 Task: Look for space in Mercedes, Costa Rica from 9th June, 2023 to 16th June, 2023 for 2 adults in price range Rs.8000 to Rs.16000. Place can be entire place with 2 bedrooms having 2 beds and 1 bathroom. Property type can be house, flat, guest house. Booking option can be shelf check-in. Required host language is English.
Action: Mouse moved to (428, 80)
Screenshot: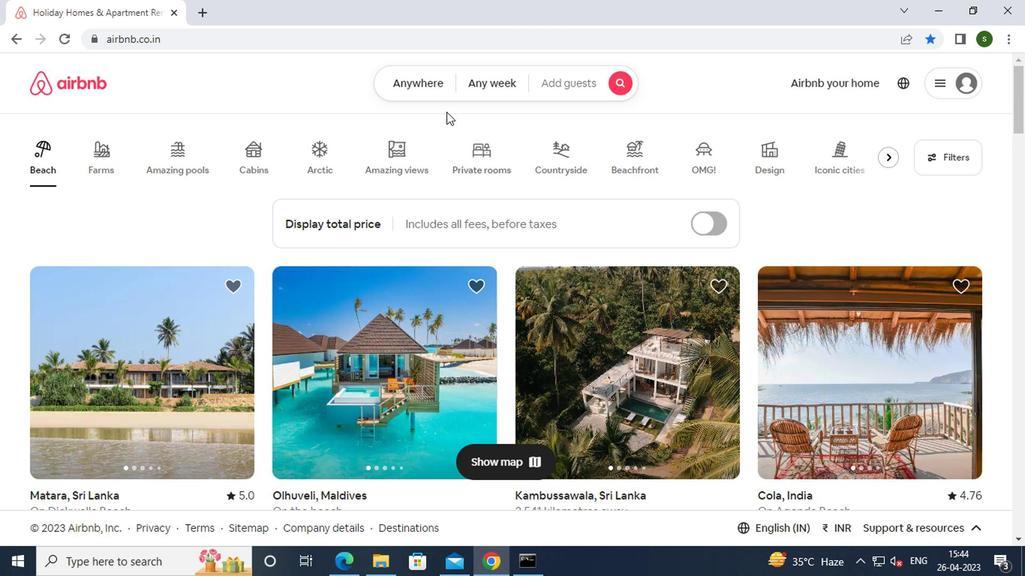 
Action: Mouse pressed left at (428, 80)
Screenshot: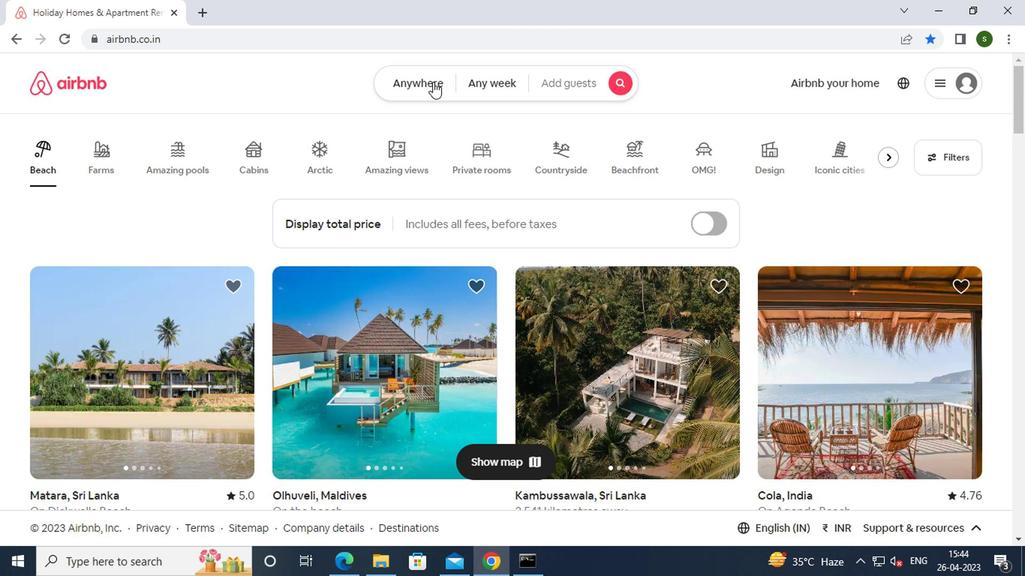 
Action: Mouse moved to (344, 136)
Screenshot: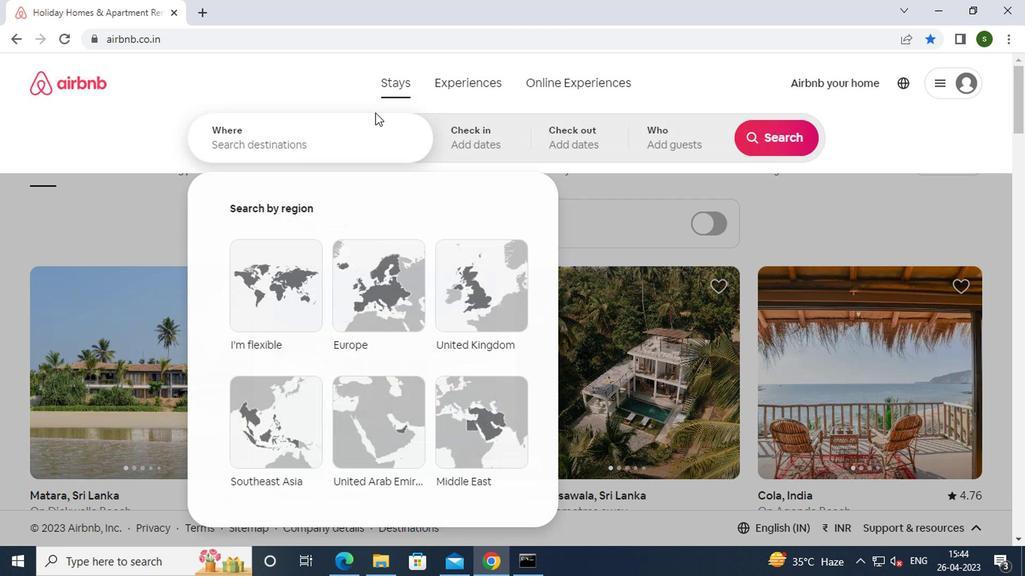 
Action: Mouse pressed left at (344, 136)
Screenshot: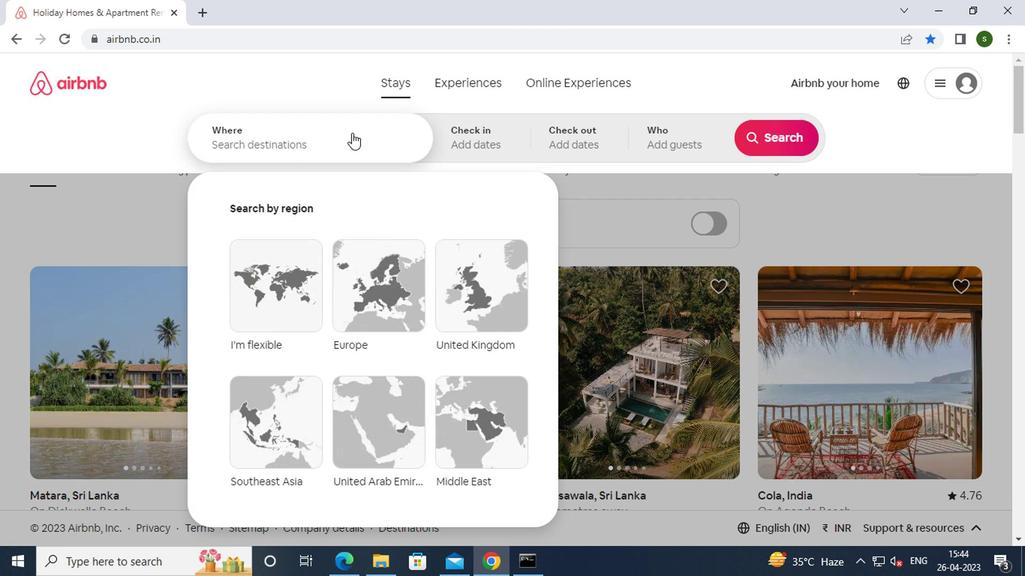 
Action: Mouse moved to (341, 137)
Screenshot: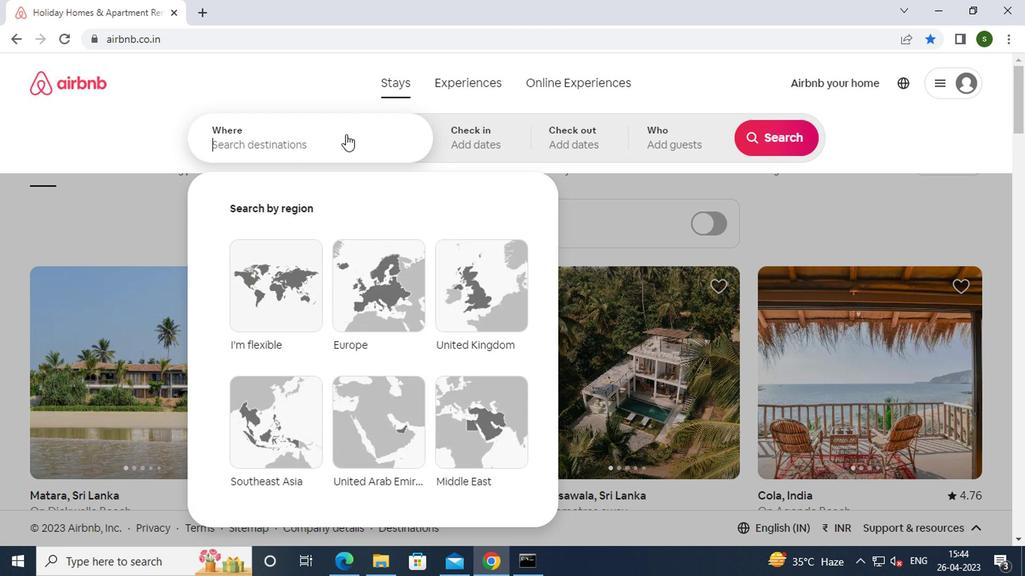 
Action: Key pressed <Key.caps_lock>m<Key.caps_lock>ercedes,<Key.space><Key.caps_lock>c<Key.caps_lock>osta<Key.space><Key.caps_lock>r<Key.caps_lock>ica<Key.enter>
Screenshot: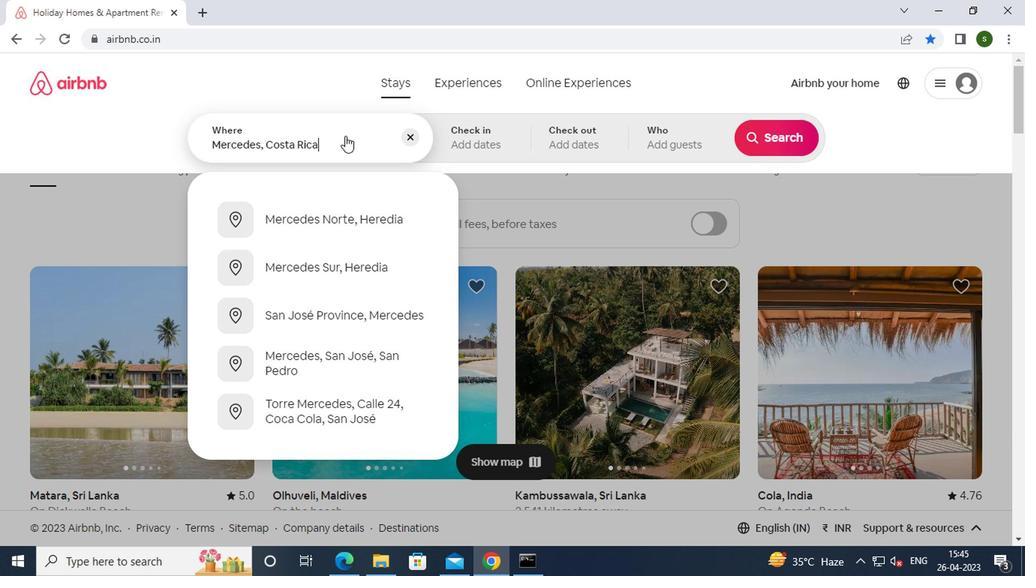 
Action: Mouse moved to (765, 258)
Screenshot: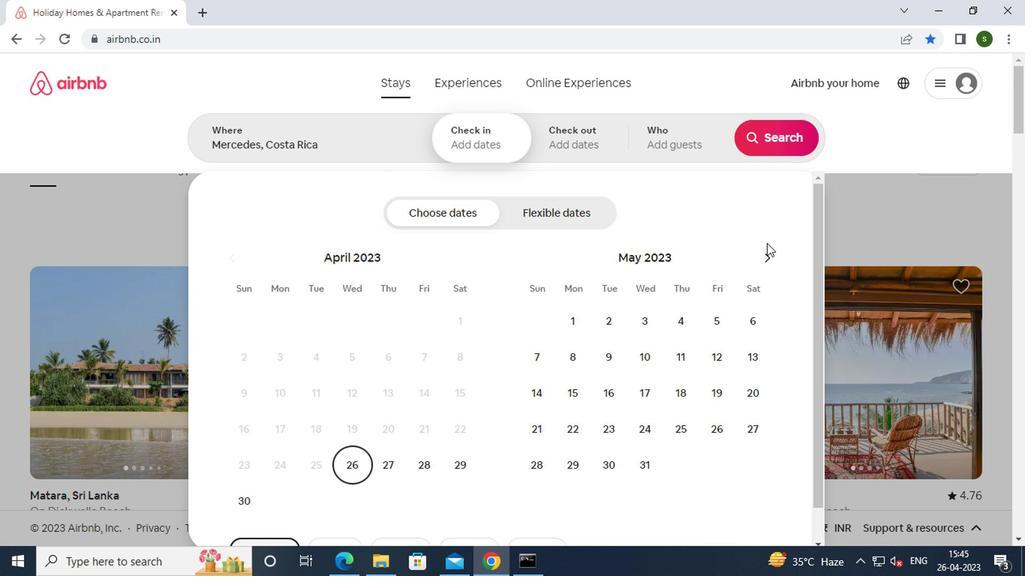 
Action: Mouse pressed left at (765, 258)
Screenshot: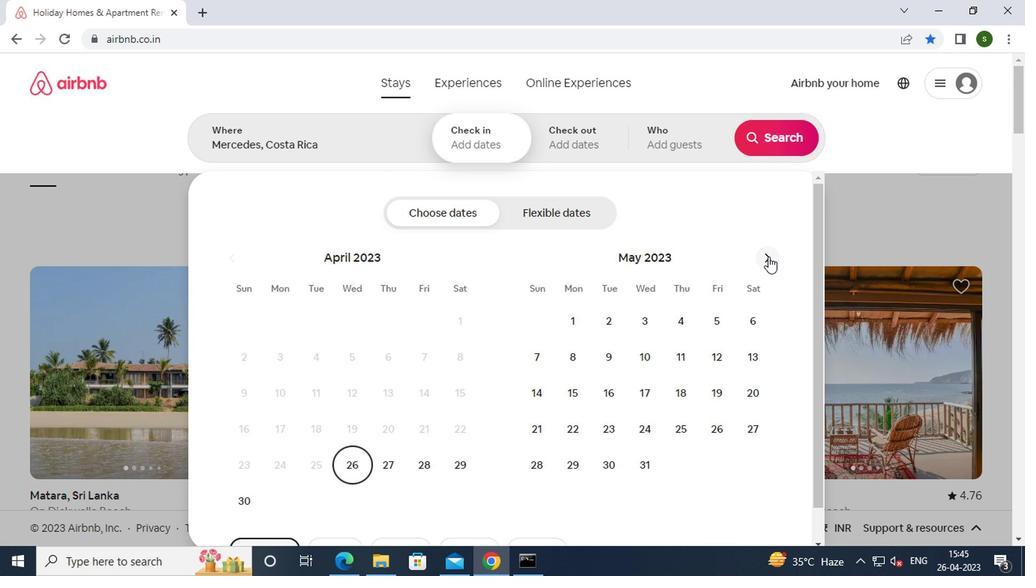 
Action: Mouse moved to (712, 358)
Screenshot: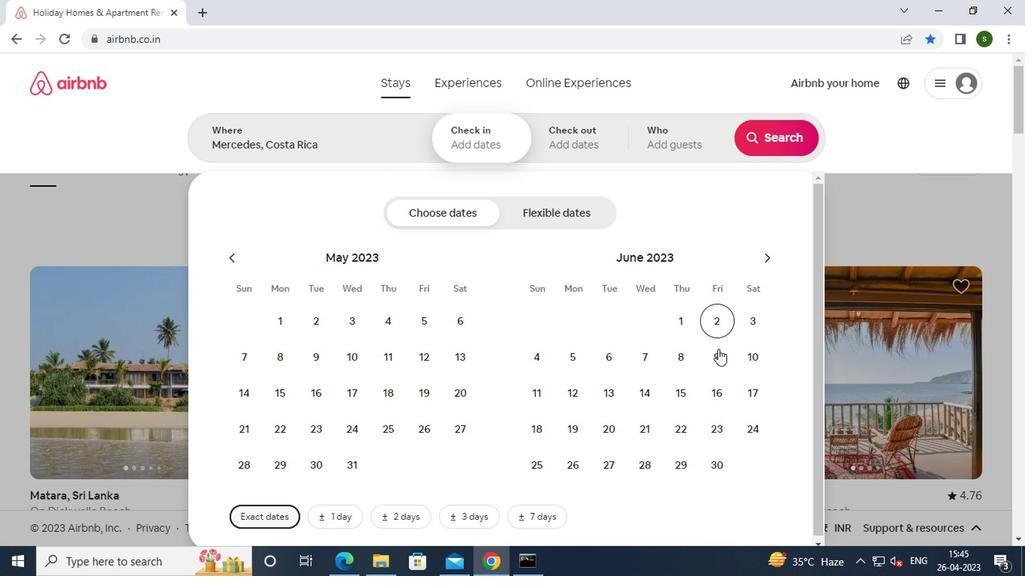 
Action: Mouse pressed left at (712, 358)
Screenshot: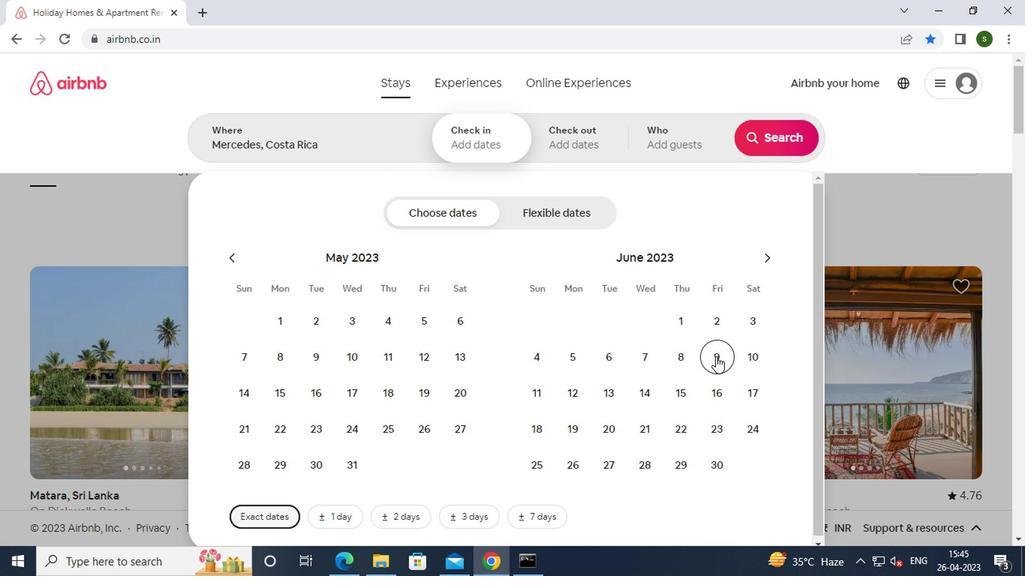 
Action: Mouse moved to (712, 388)
Screenshot: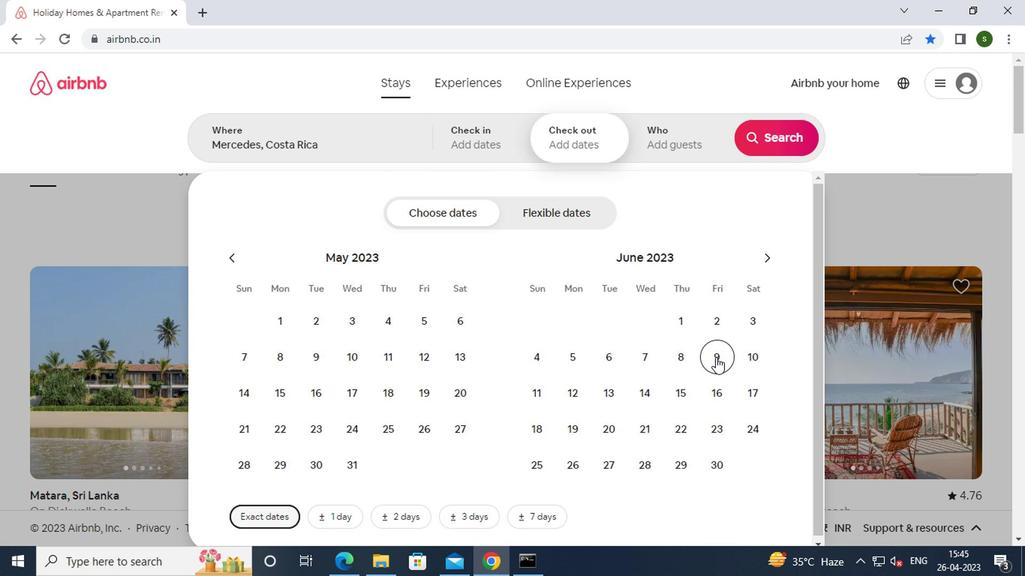 
Action: Mouse pressed left at (712, 388)
Screenshot: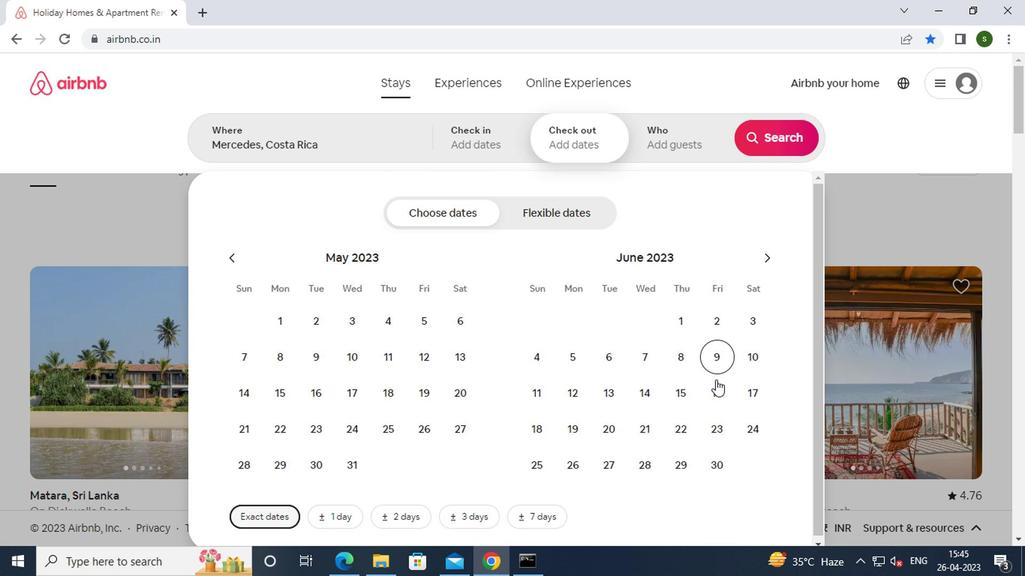 
Action: Mouse moved to (687, 145)
Screenshot: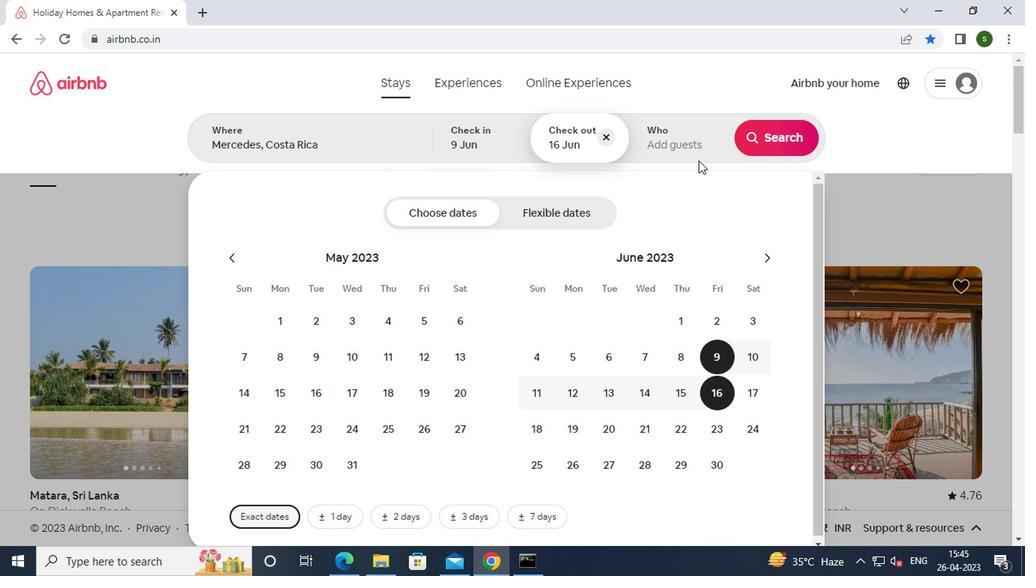 
Action: Mouse pressed left at (687, 145)
Screenshot: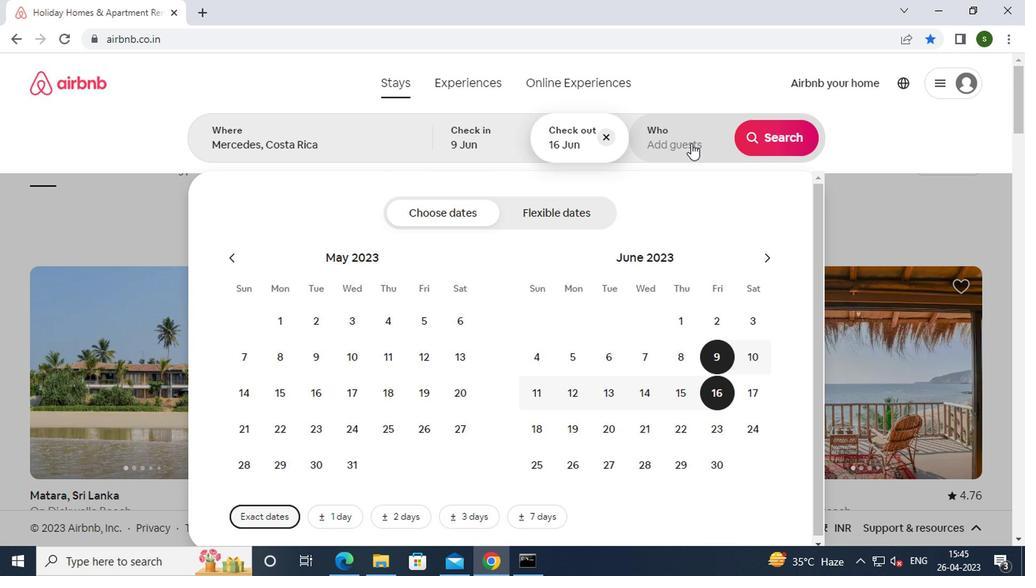 
Action: Mouse moved to (772, 216)
Screenshot: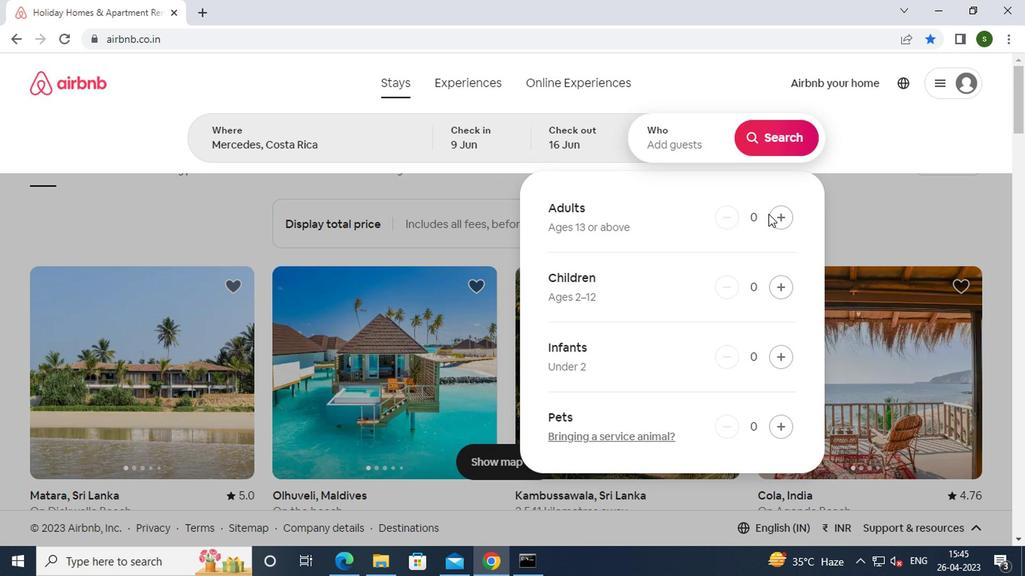
Action: Mouse pressed left at (772, 216)
Screenshot: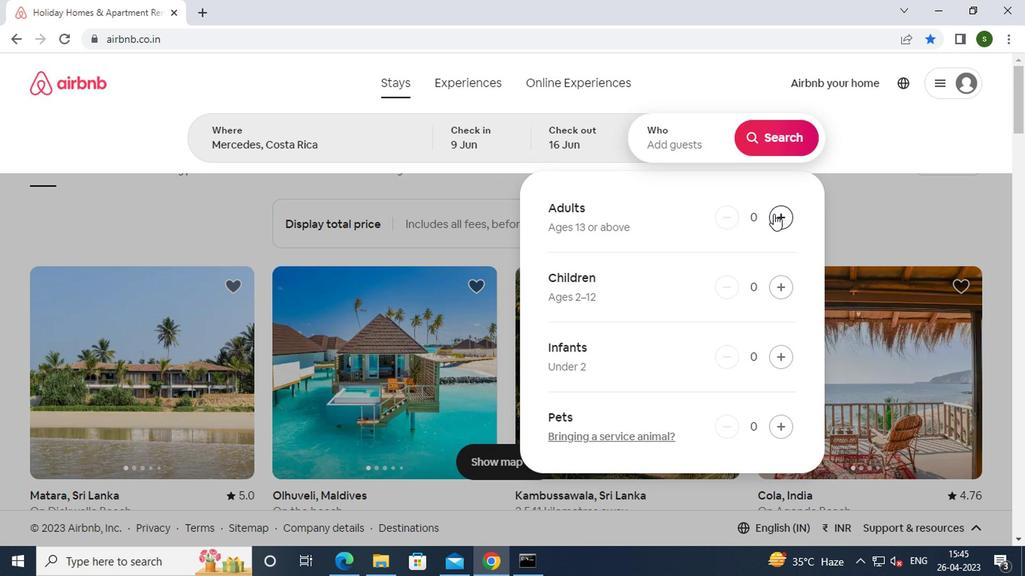 
Action: Mouse pressed left at (772, 216)
Screenshot: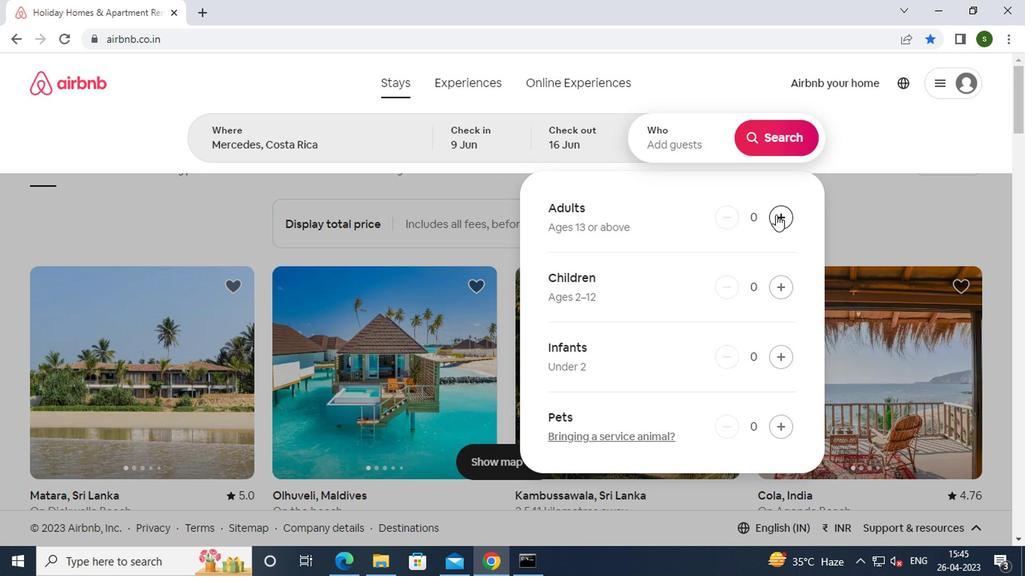 
Action: Mouse moved to (767, 152)
Screenshot: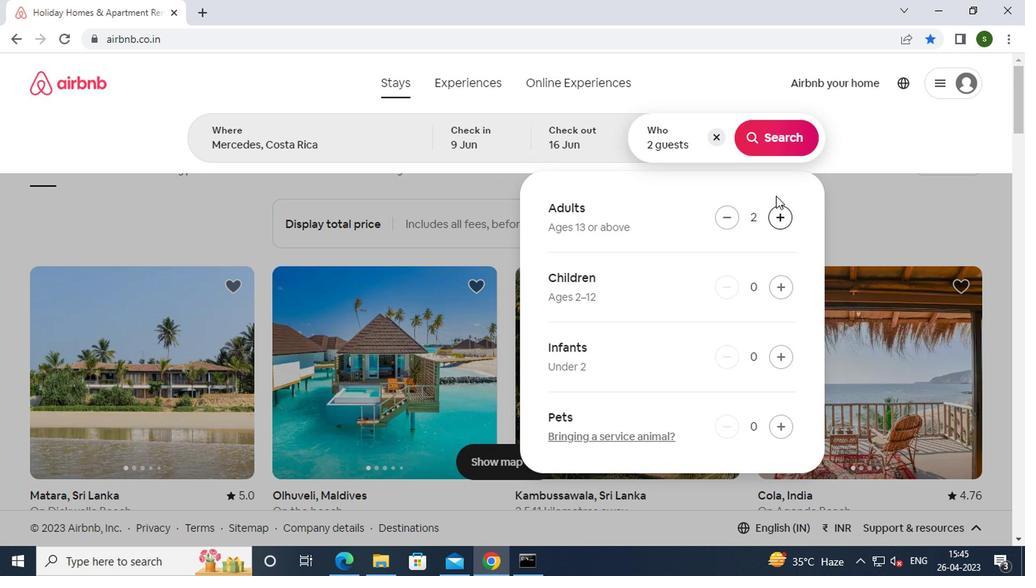 
Action: Mouse pressed left at (767, 152)
Screenshot: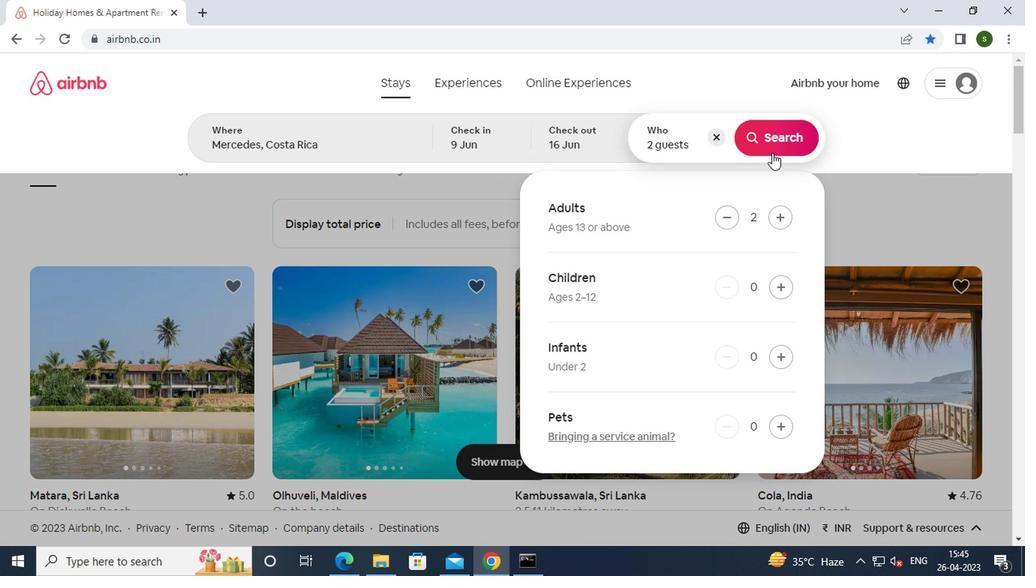 
Action: Mouse moved to (954, 150)
Screenshot: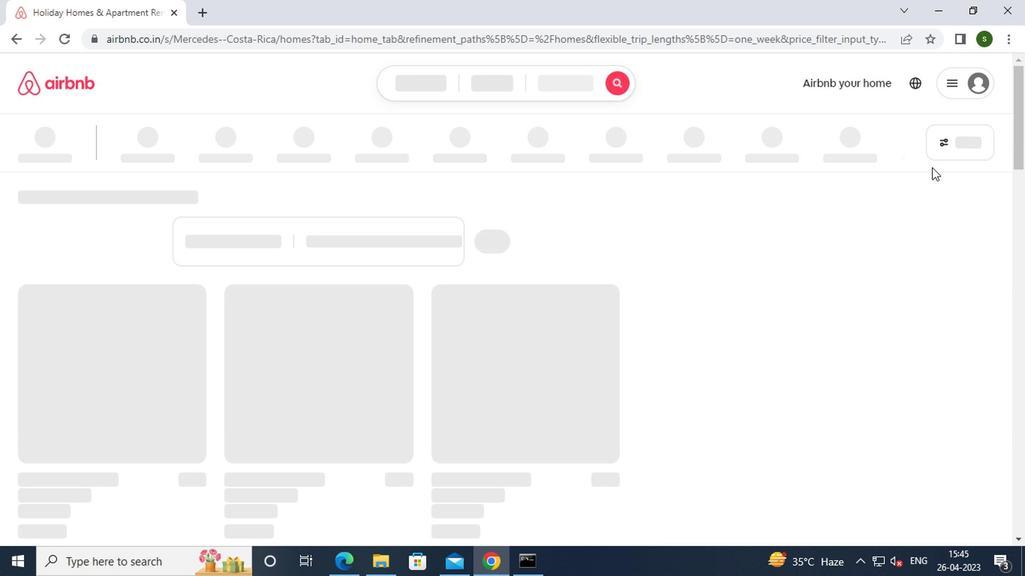 
Action: Mouse pressed left at (954, 150)
Screenshot: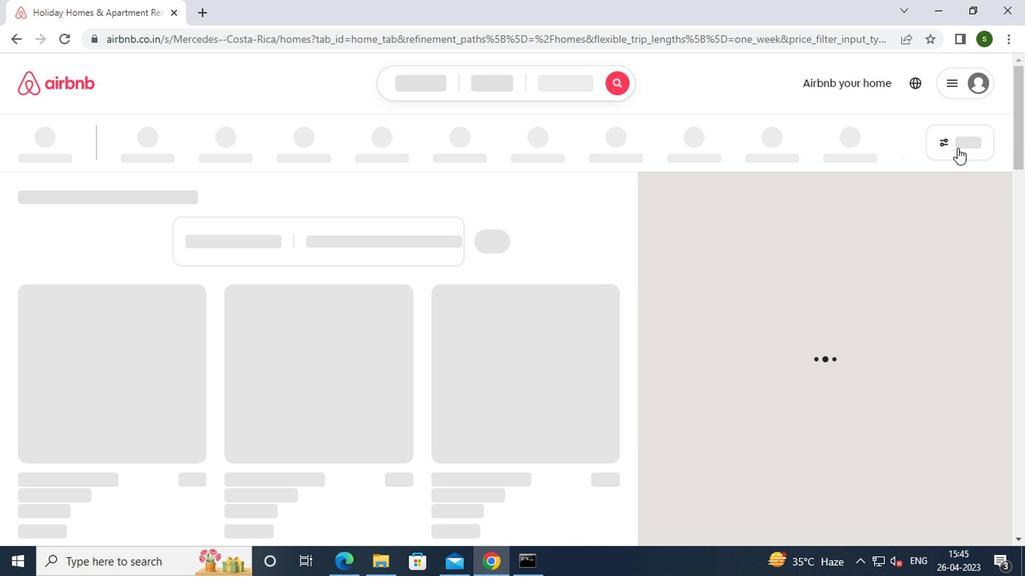 
Action: Mouse moved to (954, 150)
Screenshot: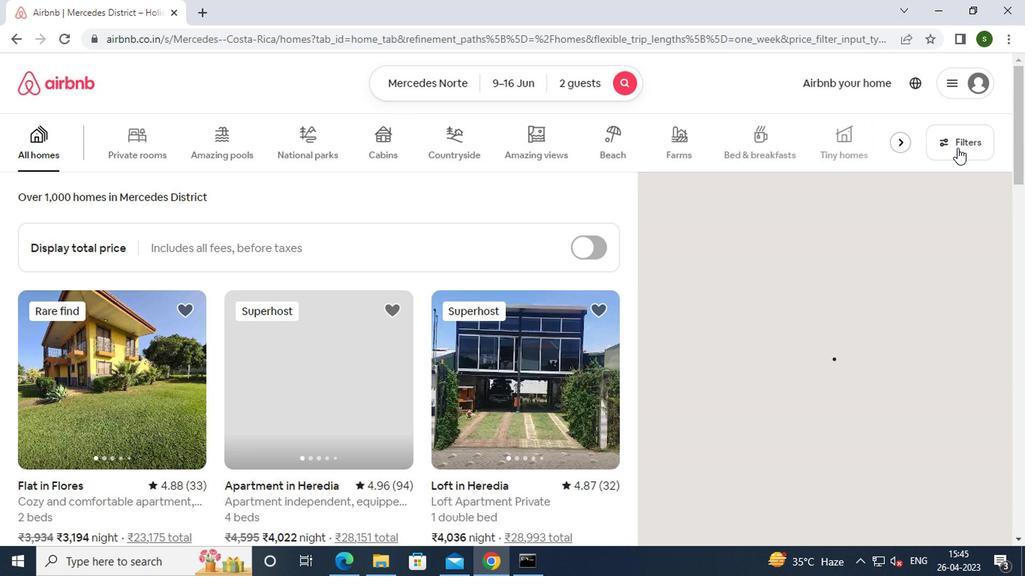 
Action: Mouse pressed left at (954, 150)
Screenshot: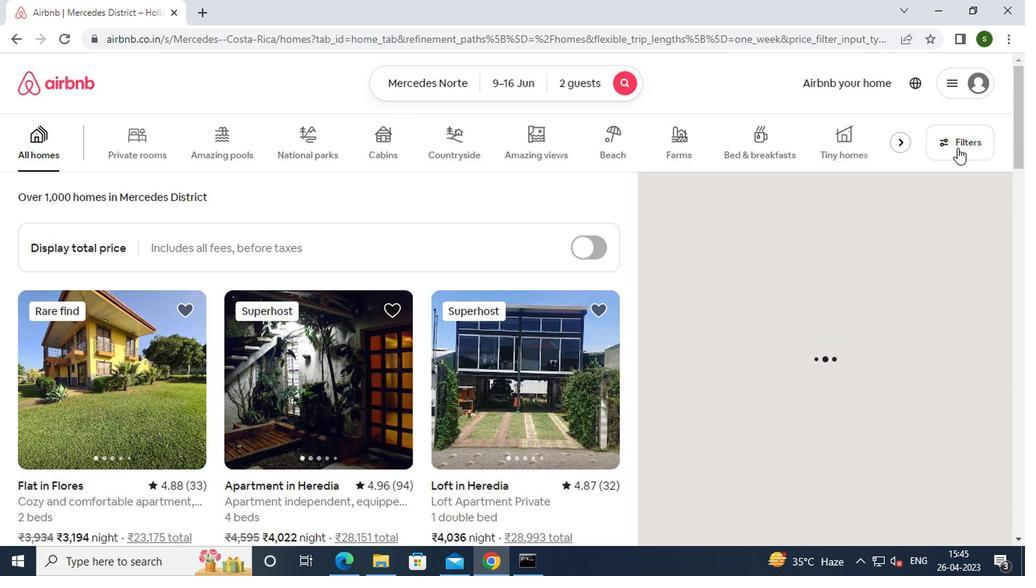 
Action: Mouse moved to (467, 327)
Screenshot: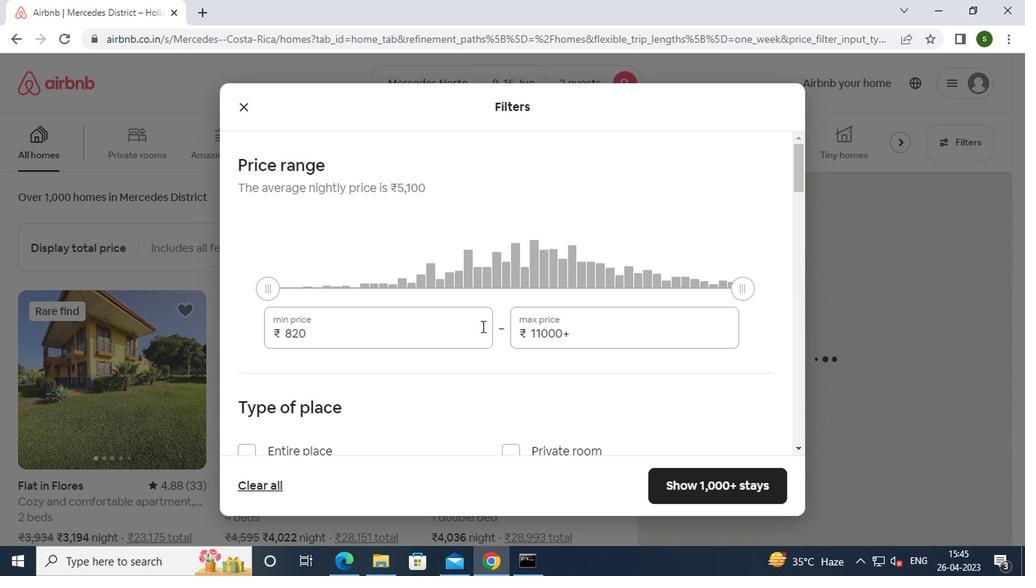 
Action: Mouse pressed left at (467, 327)
Screenshot: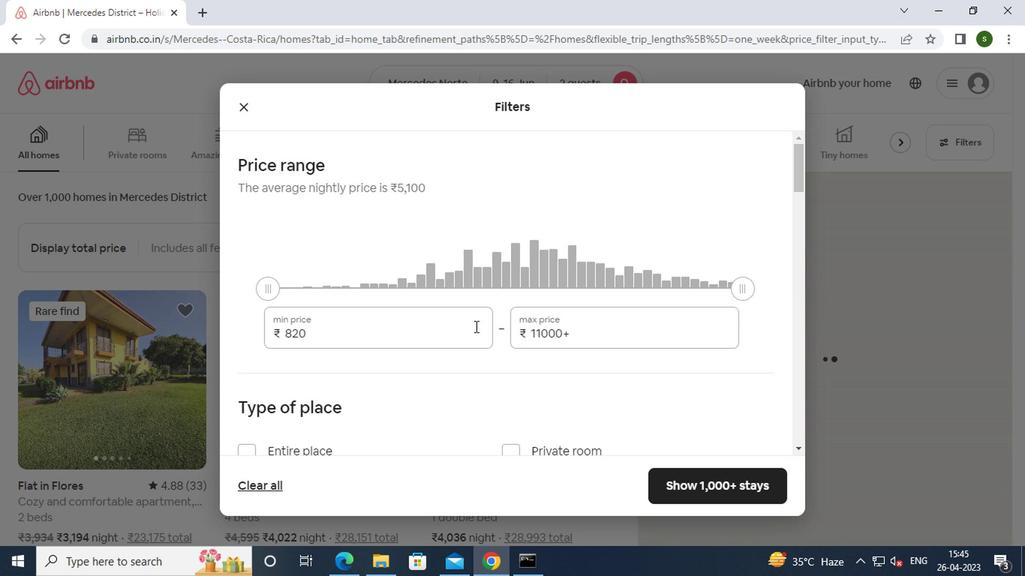 
Action: Mouse moved to (466, 327)
Screenshot: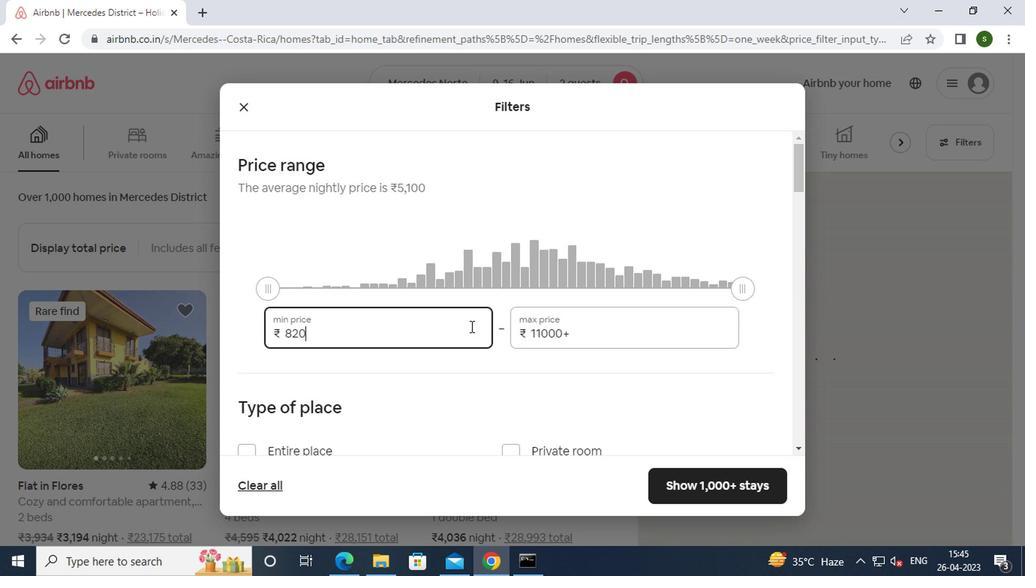 
Action: Key pressed <Key.backspace><Key.backspace><Key.backspace><Key.backspace><Key.backspace><Key.backspace><Key.backspace>8000
Screenshot: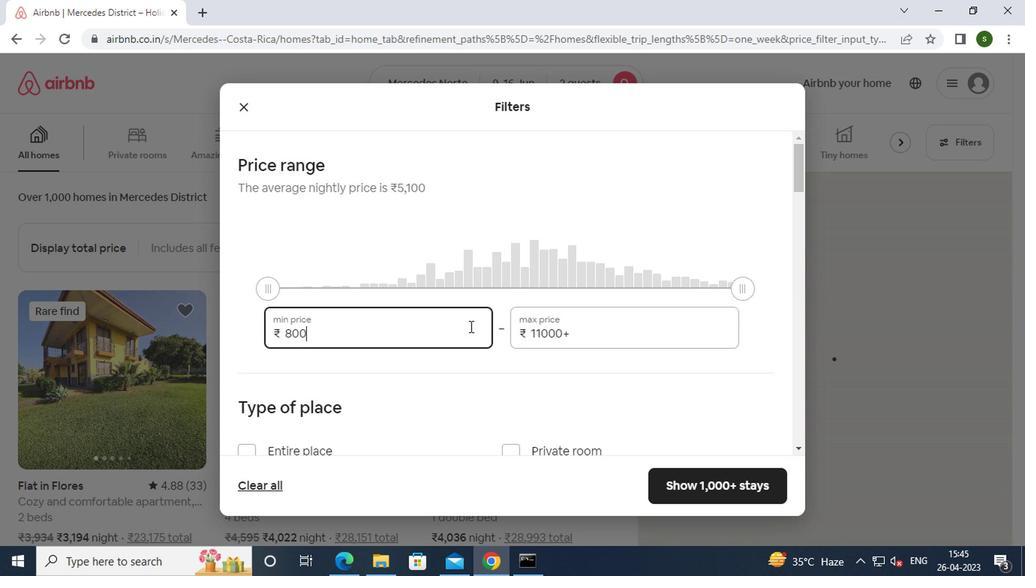 
Action: Mouse moved to (610, 337)
Screenshot: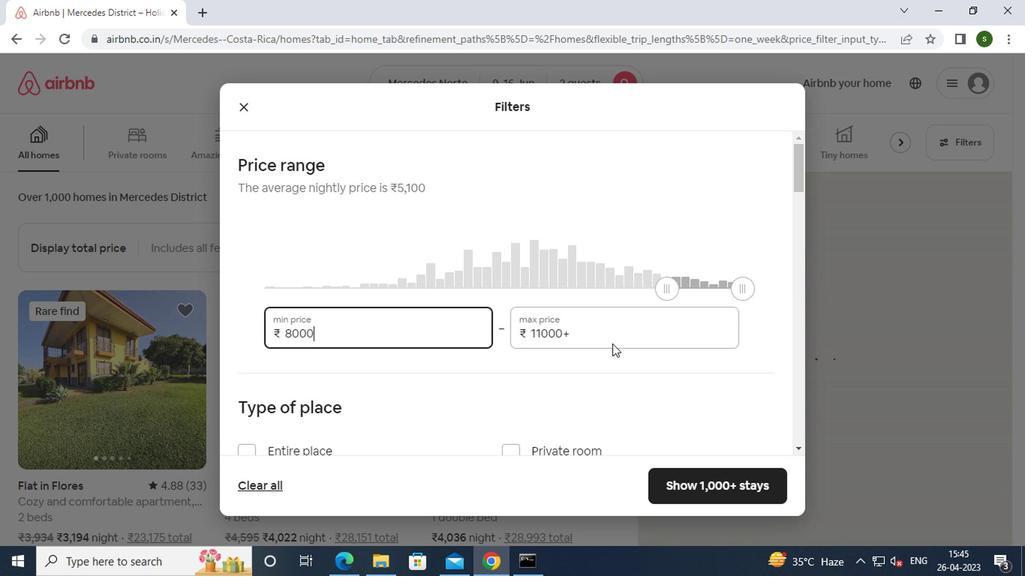 
Action: Mouse pressed left at (610, 337)
Screenshot: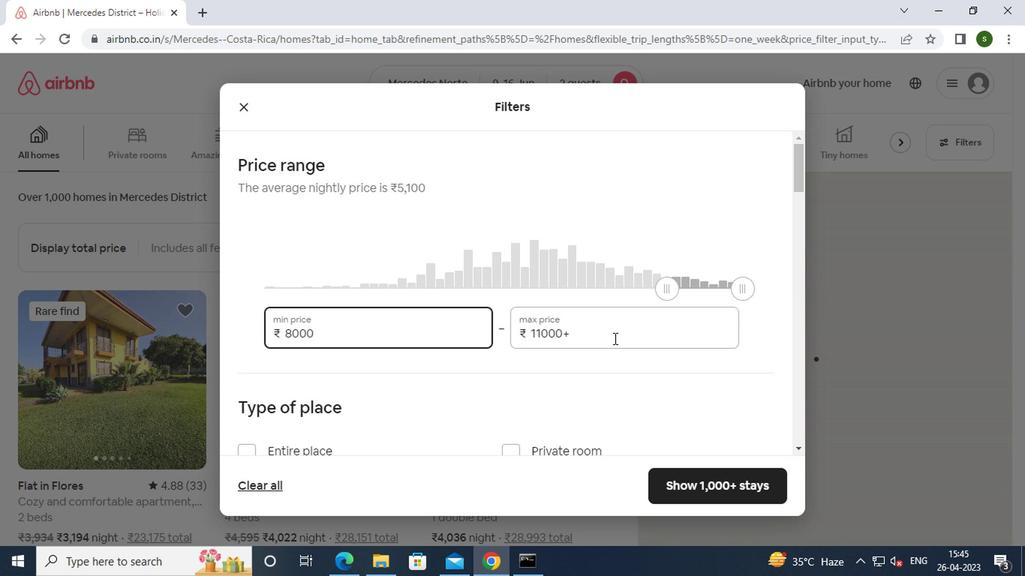 
Action: Key pressed <Key.backspace><Key.backspace><Key.backspace><Key.backspace><Key.backspace><Key.backspace><Key.backspace><Key.backspace><Key.backspace><Key.backspace><Key.backspace><Key.backspace>16000
Screenshot: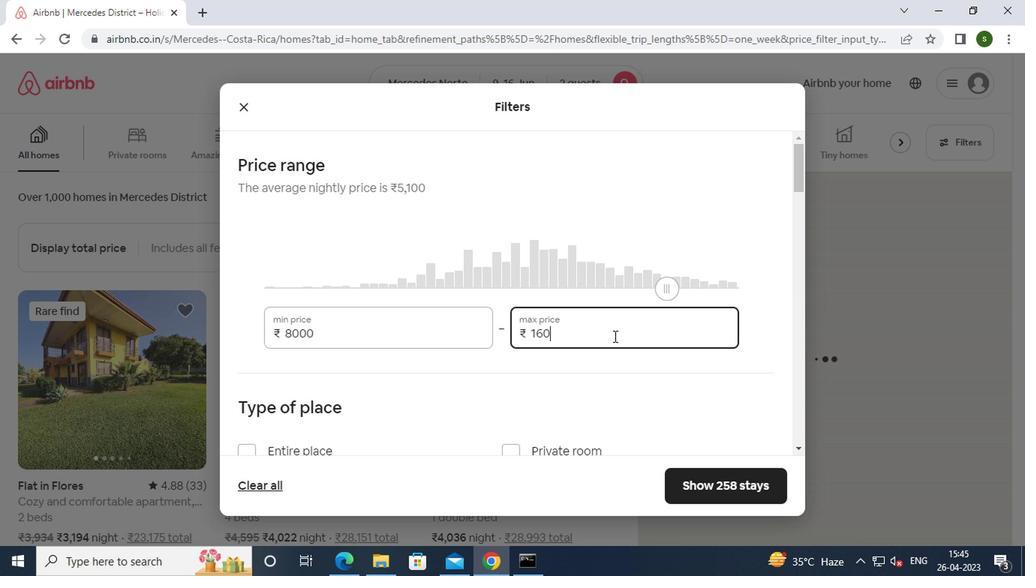 
Action: Mouse moved to (420, 364)
Screenshot: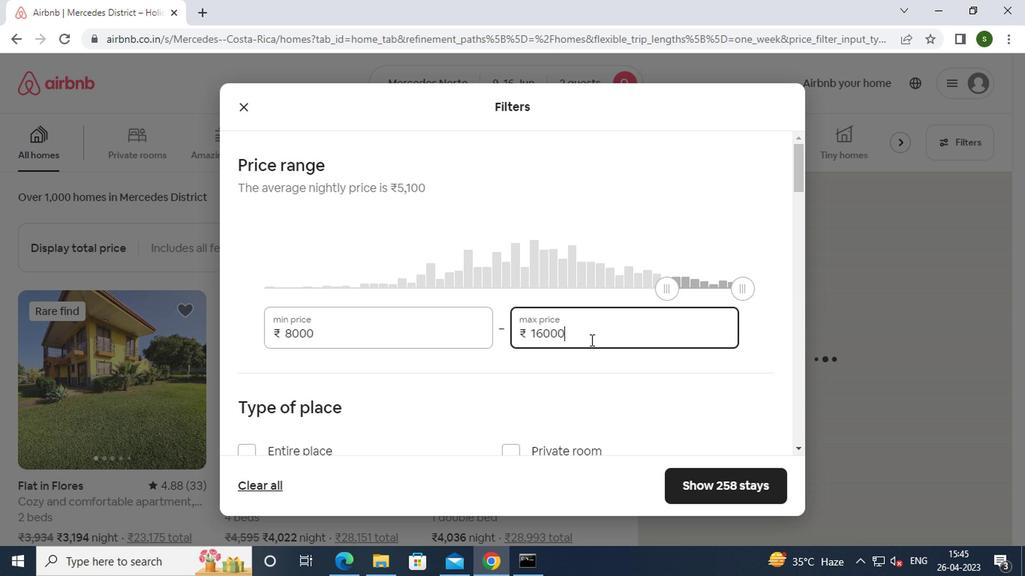 
Action: Mouse scrolled (420, 363) with delta (0, 0)
Screenshot: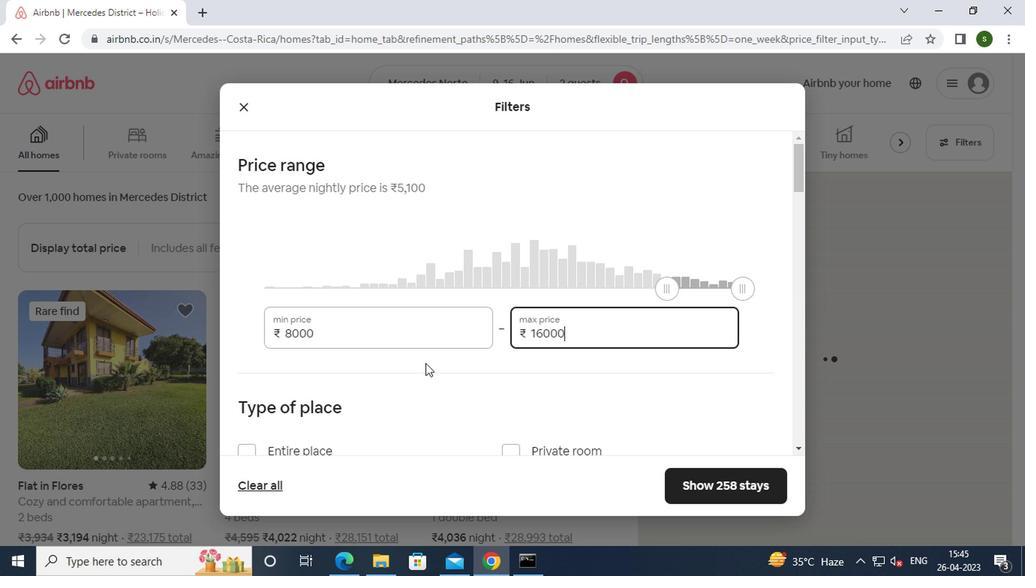 
Action: Mouse scrolled (420, 363) with delta (0, 0)
Screenshot: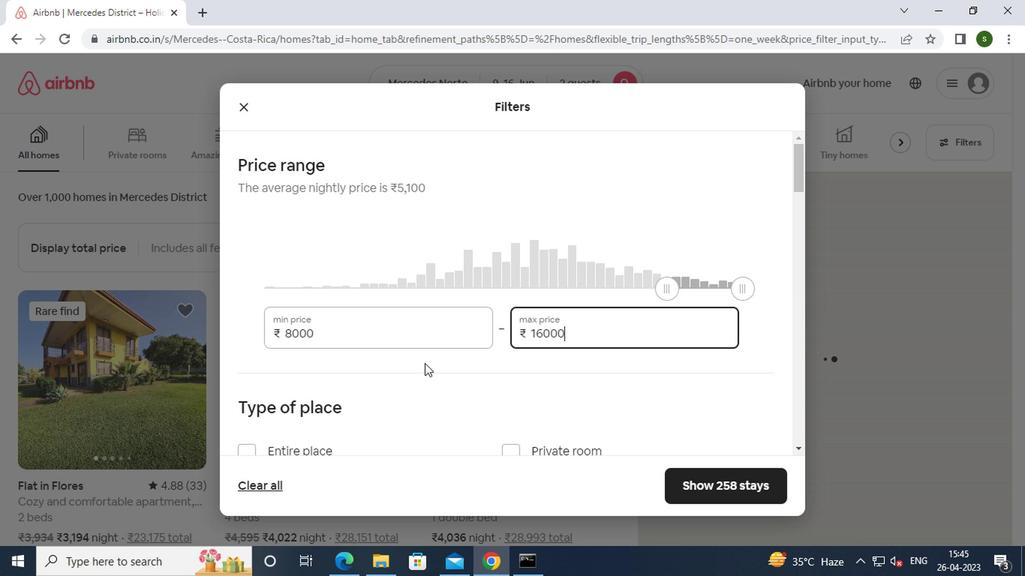
Action: Mouse moved to (249, 311)
Screenshot: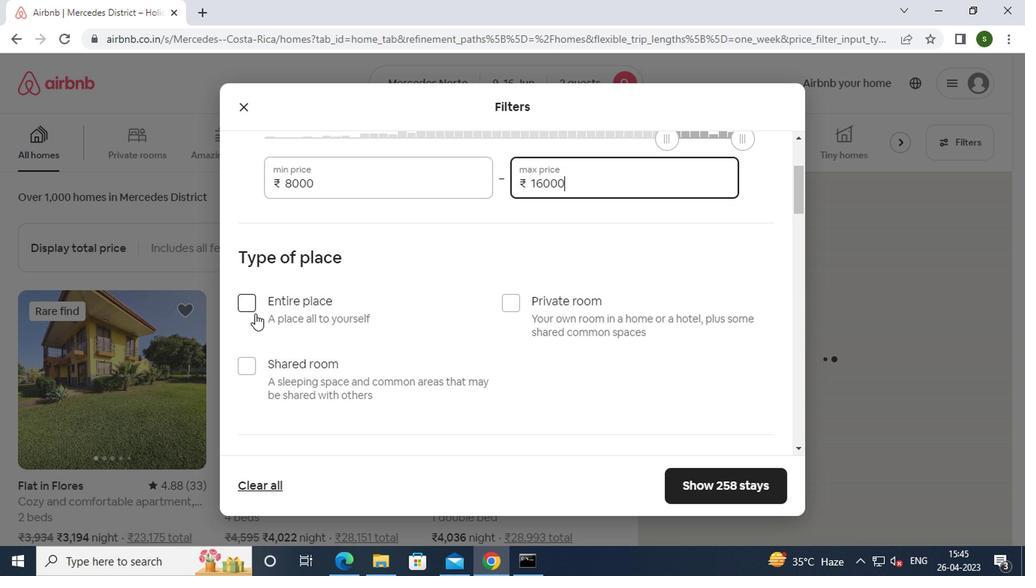 
Action: Mouse pressed left at (249, 311)
Screenshot: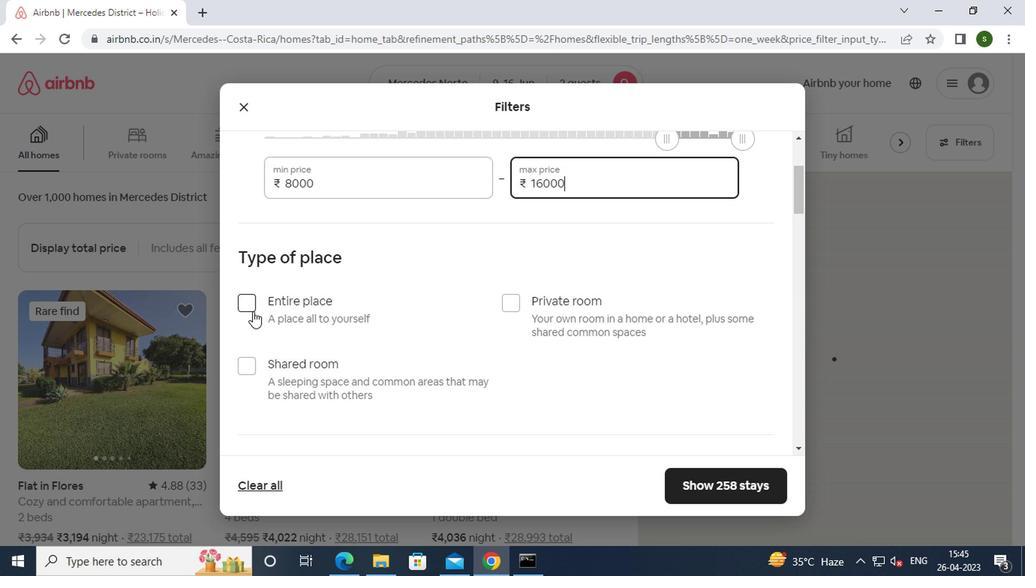 
Action: Mouse moved to (413, 318)
Screenshot: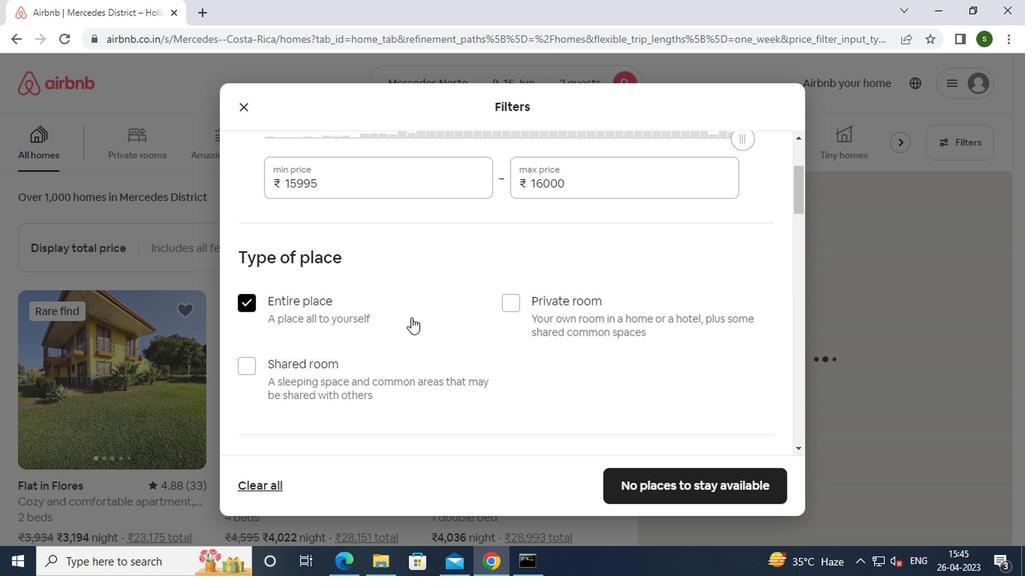 
Action: Mouse scrolled (413, 318) with delta (0, 0)
Screenshot: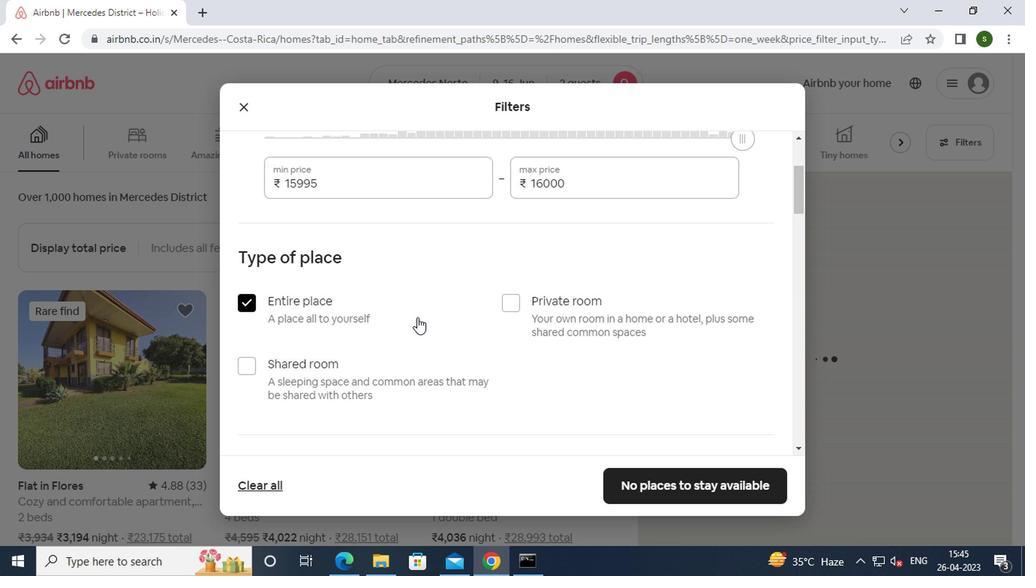 
Action: Mouse scrolled (413, 318) with delta (0, 0)
Screenshot: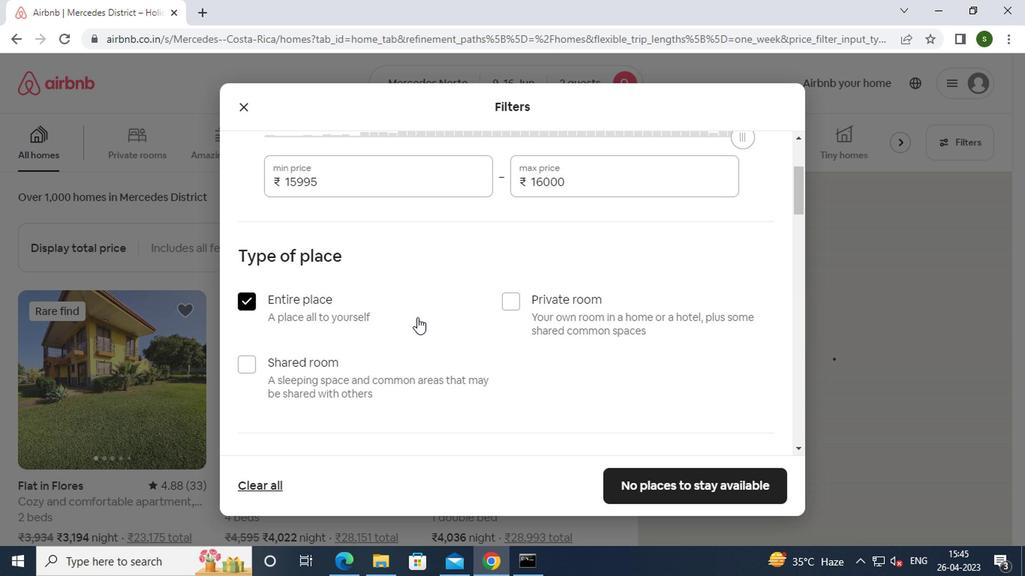 
Action: Mouse scrolled (413, 318) with delta (0, 0)
Screenshot: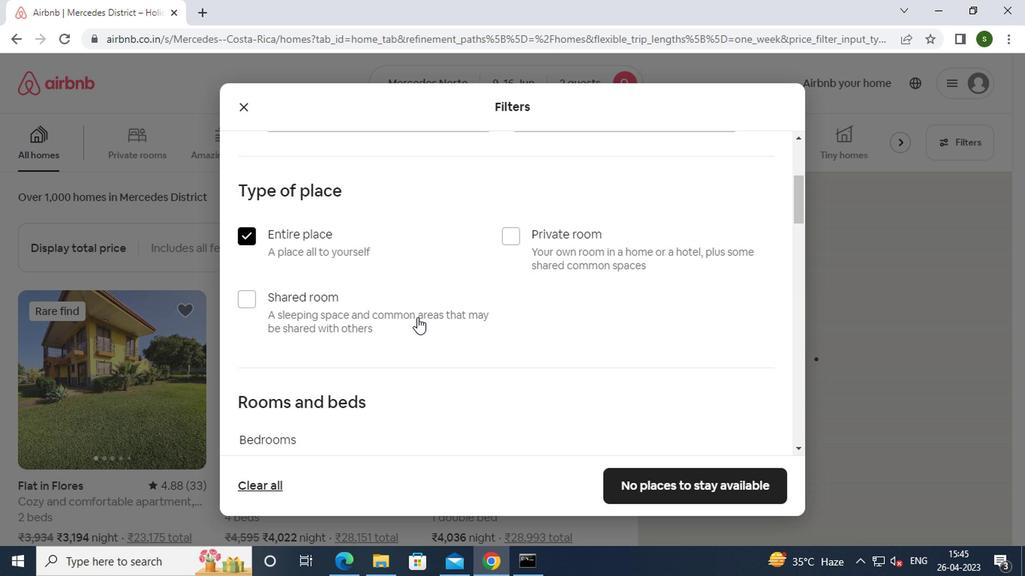 
Action: Mouse scrolled (413, 318) with delta (0, 0)
Screenshot: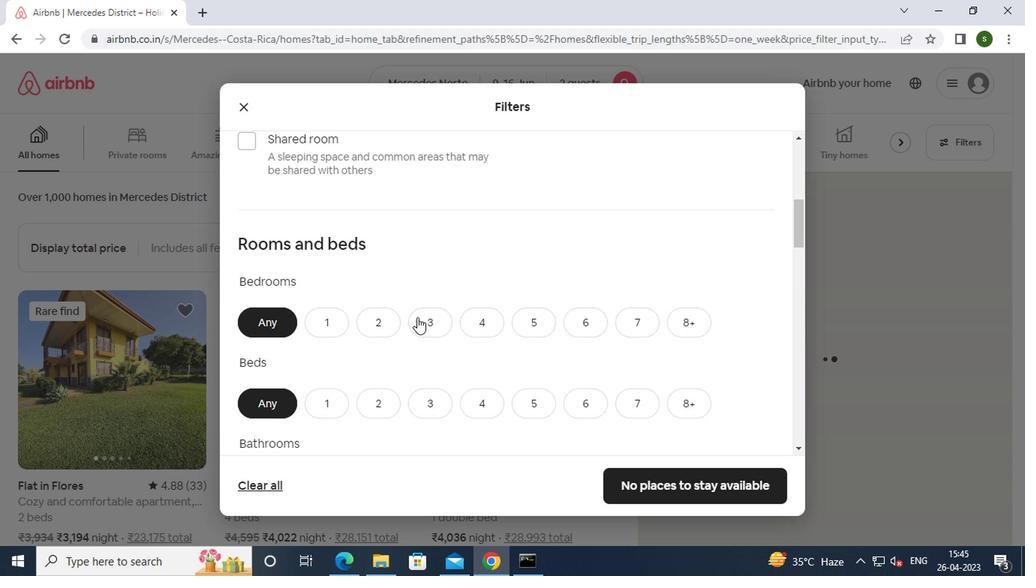 
Action: Mouse moved to (380, 254)
Screenshot: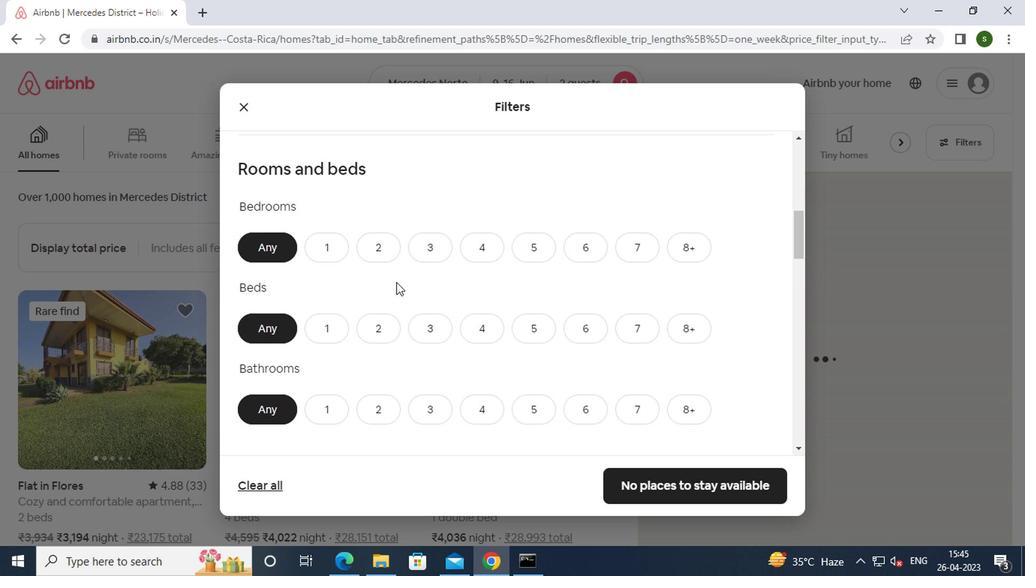 
Action: Mouse pressed left at (380, 254)
Screenshot: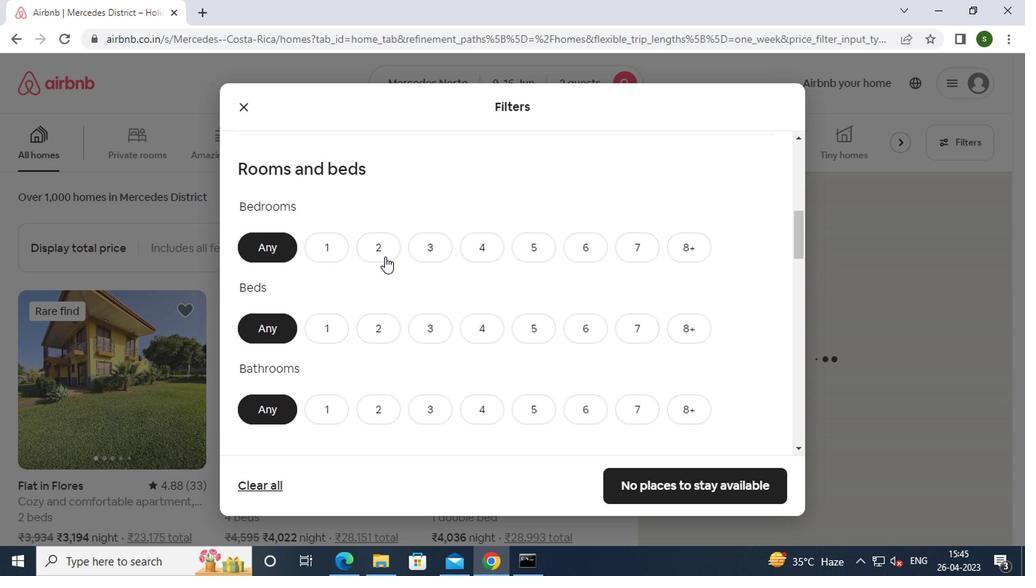 
Action: Mouse moved to (366, 329)
Screenshot: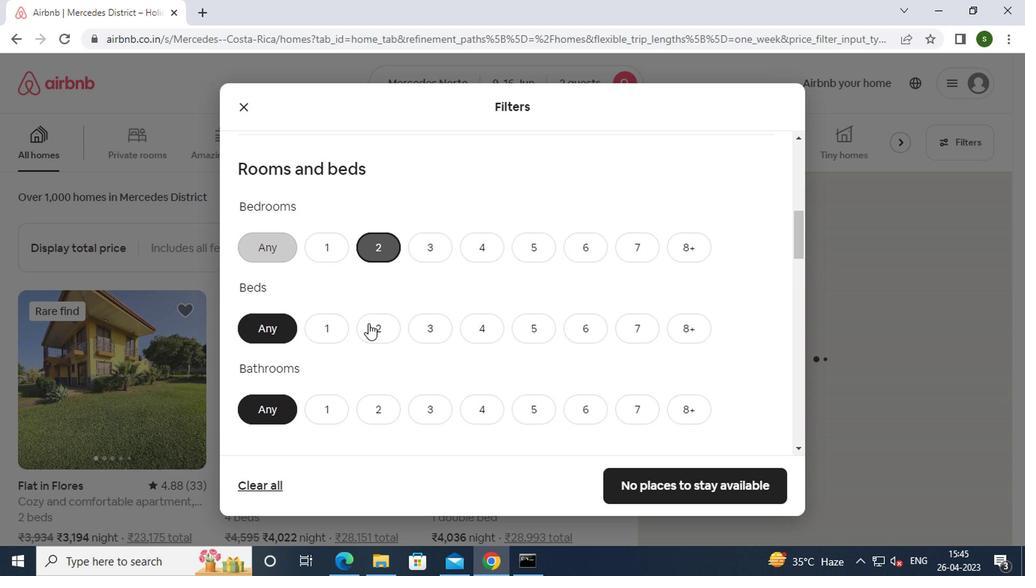 
Action: Mouse pressed left at (366, 329)
Screenshot: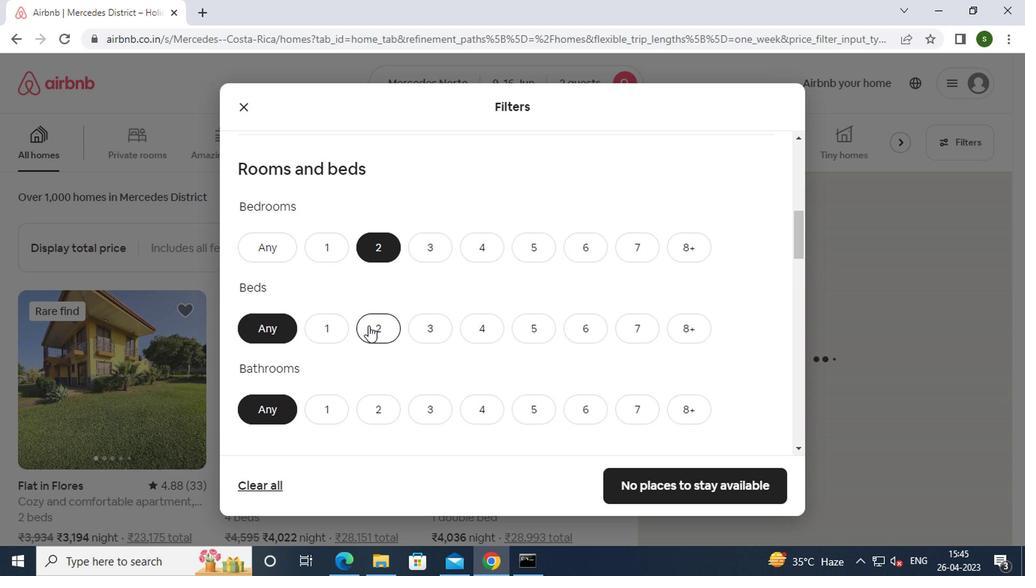 
Action: Mouse moved to (316, 407)
Screenshot: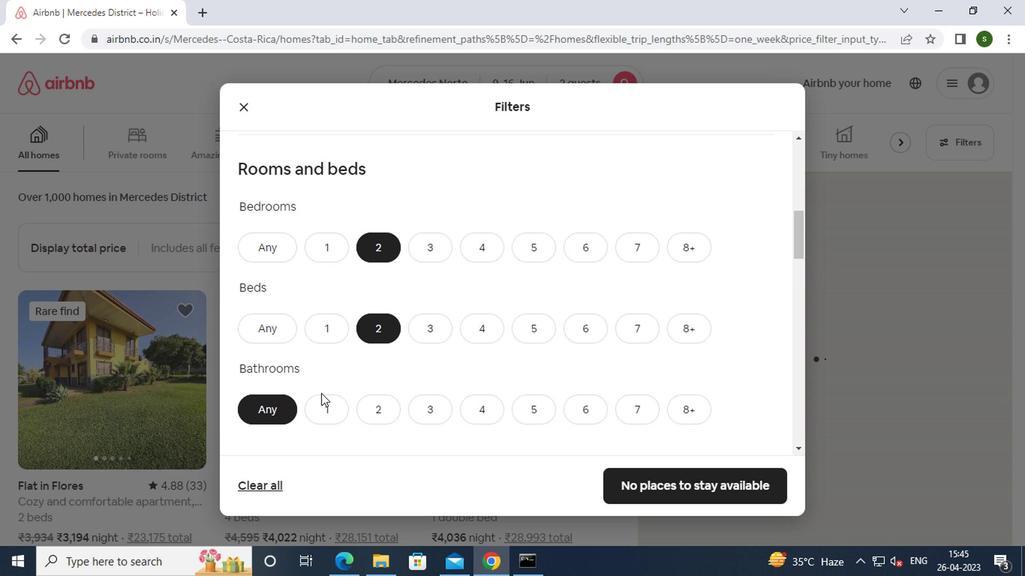 
Action: Mouse pressed left at (316, 407)
Screenshot: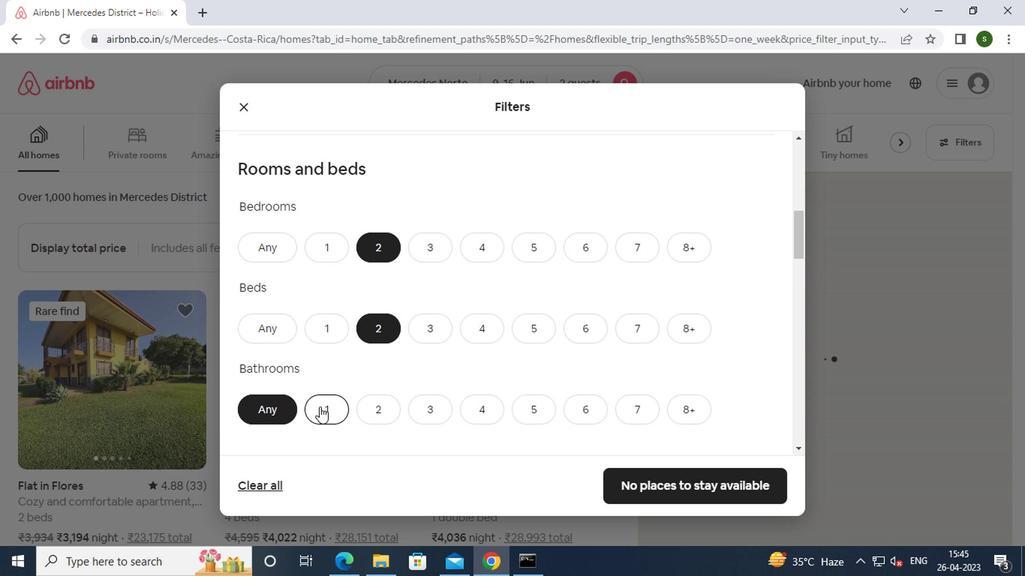 
Action: Mouse moved to (484, 373)
Screenshot: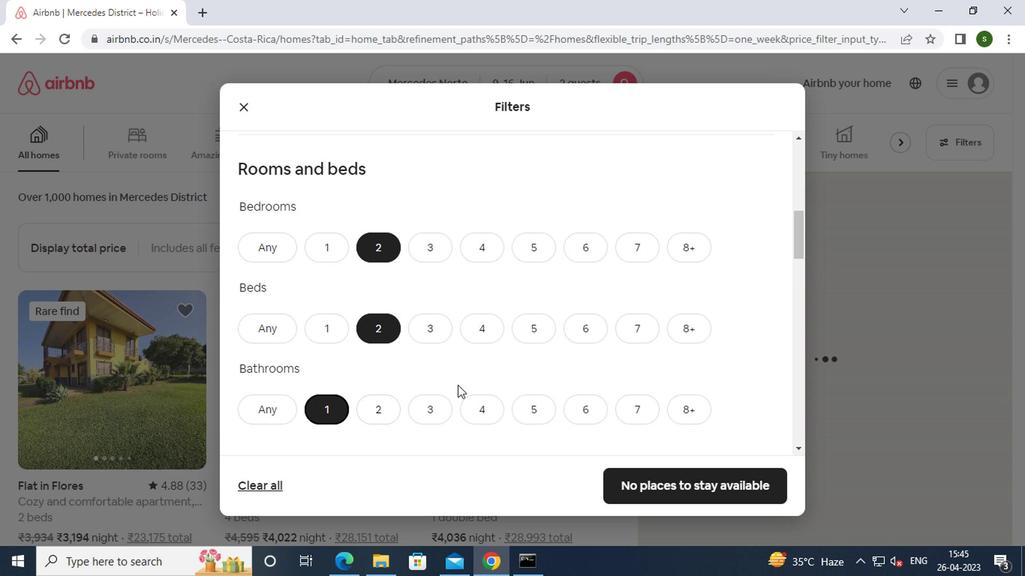 
Action: Mouse scrolled (484, 372) with delta (0, 0)
Screenshot: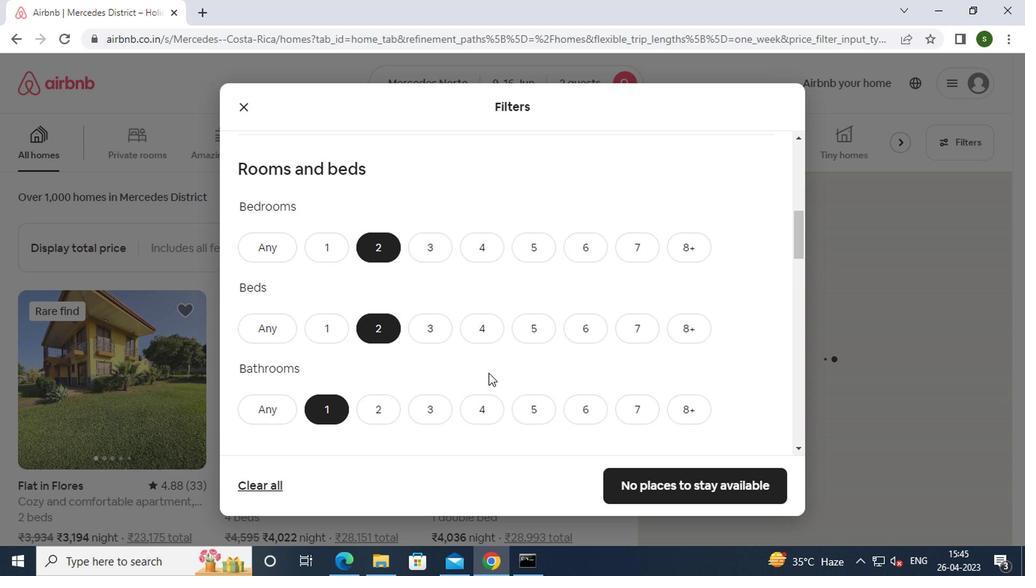 
Action: Mouse scrolled (484, 372) with delta (0, 0)
Screenshot: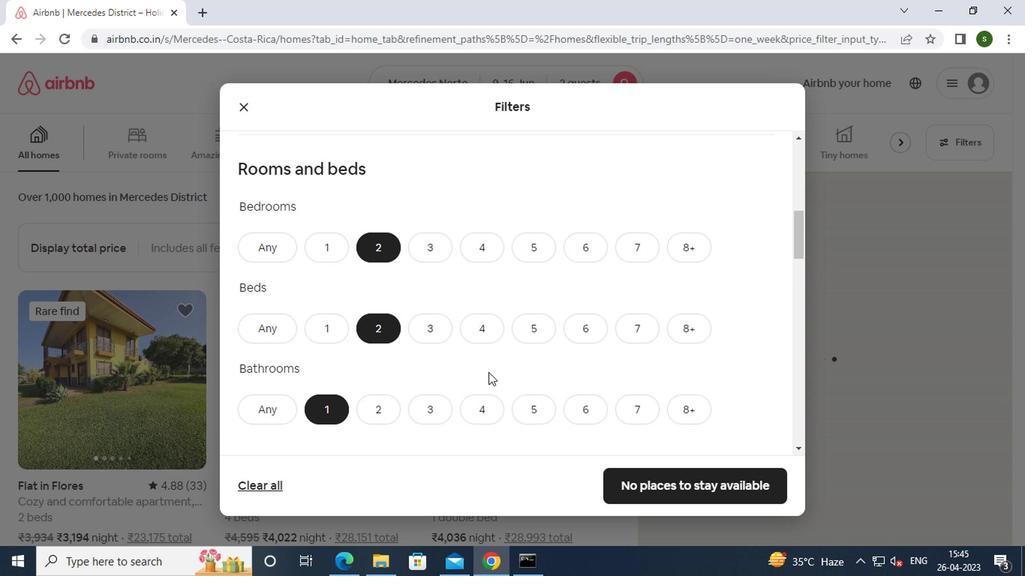 
Action: Mouse scrolled (484, 372) with delta (0, 0)
Screenshot: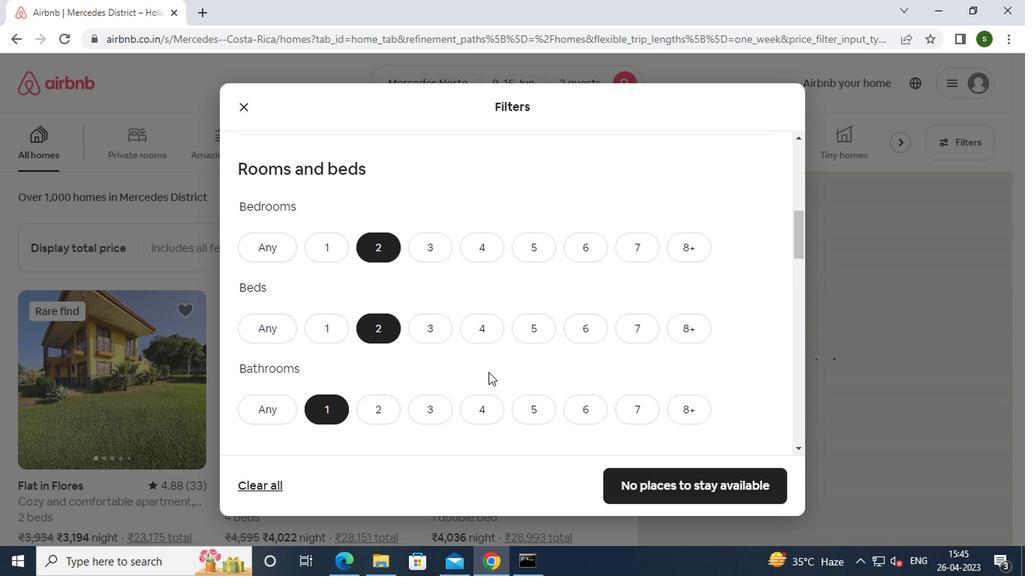 
Action: Mouse moved to (295, 333)
Screenshot: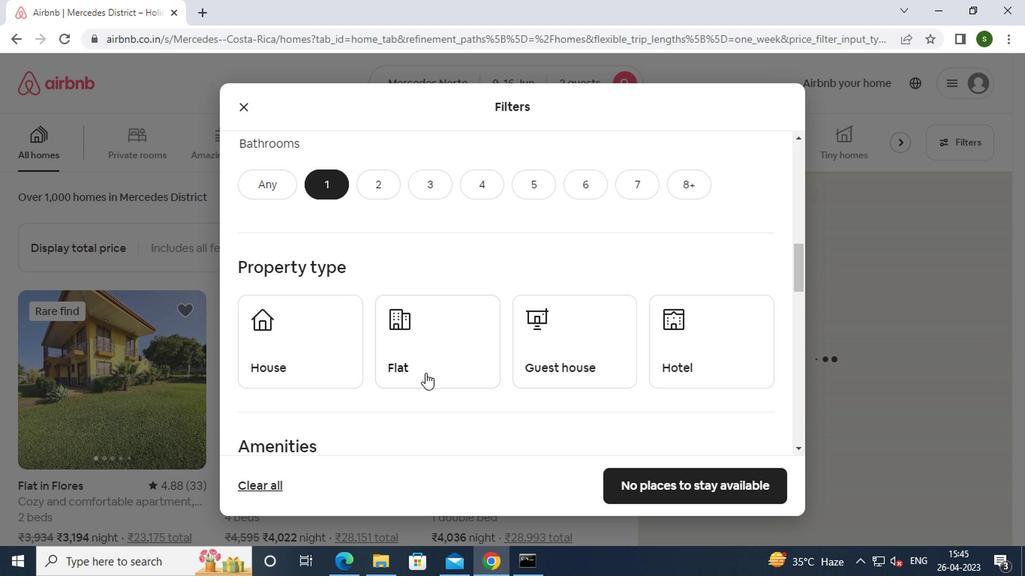 
Action: Mouse pressed left at (295, 333)
Screenshot: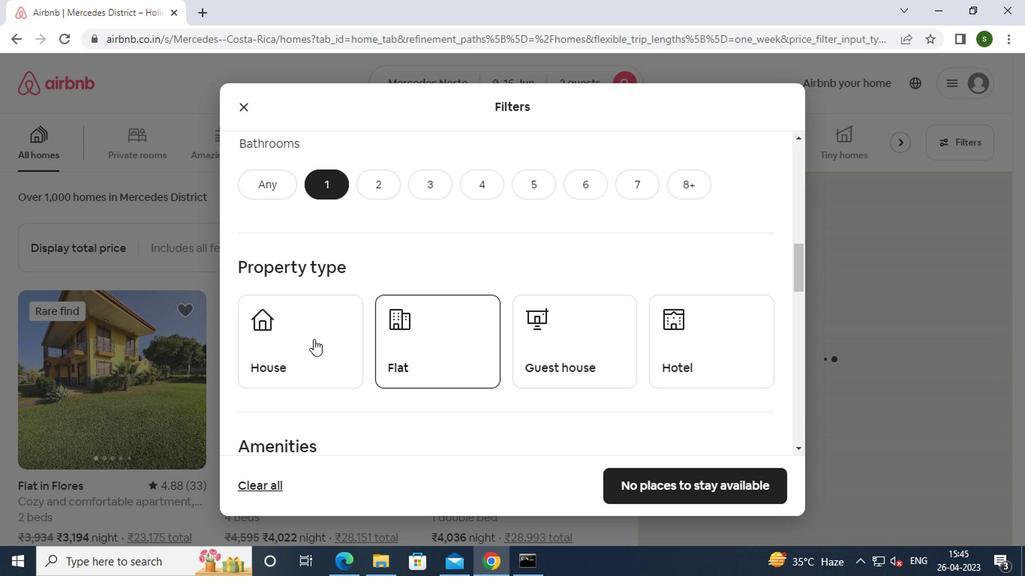 
Action: Mouse moved to (411, 341)
Screenshot: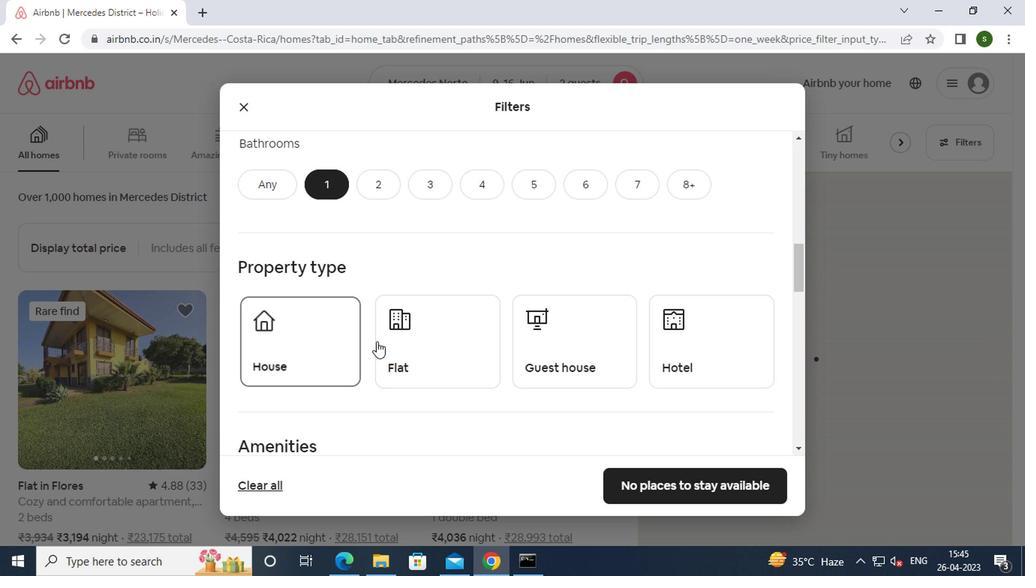 
Action: Mouse pressed left at (411, 341)
Screenshot: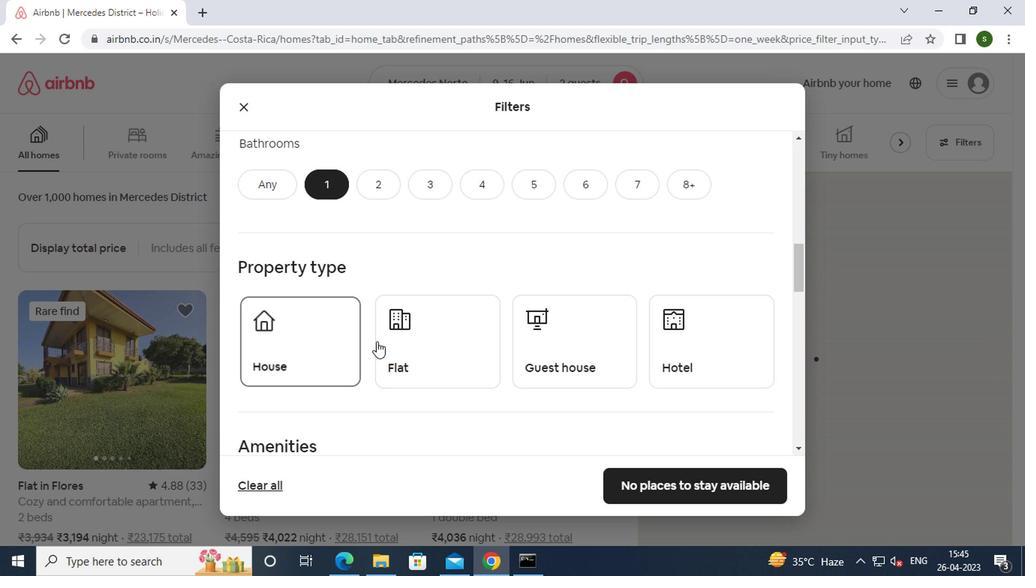 
Action: Mouse moved to (570, 352)
Screenshot: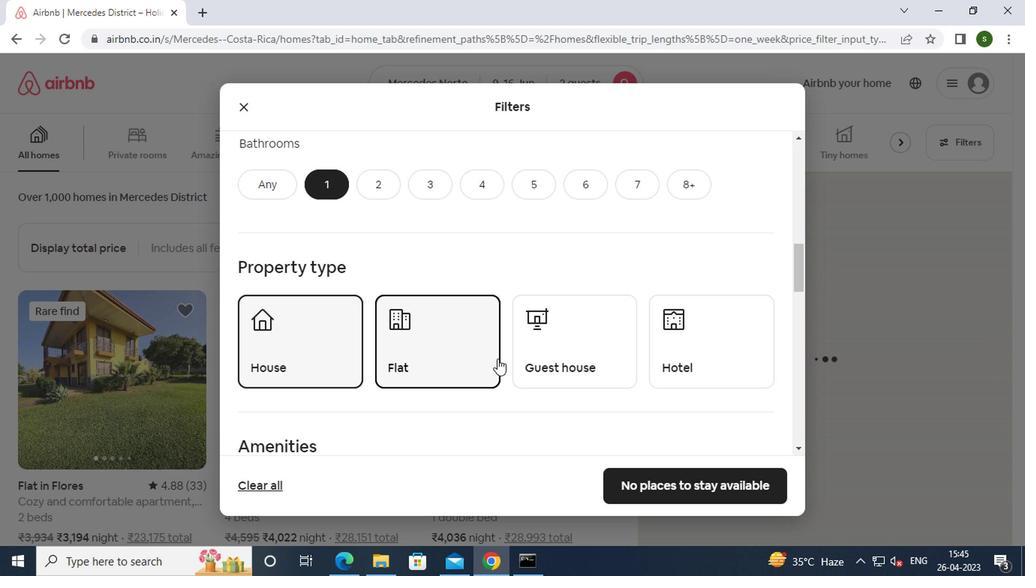 
Action: Mouse pressed left at (570, 352)
Screenshot: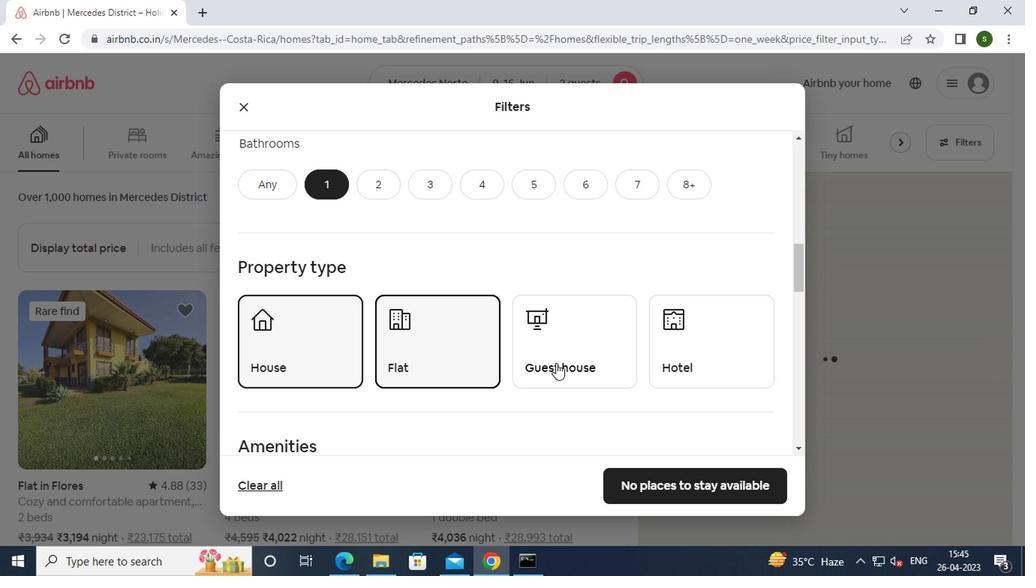
Action: Mouse scrolled (570, 352) with delta (0, 0)
Screenshot: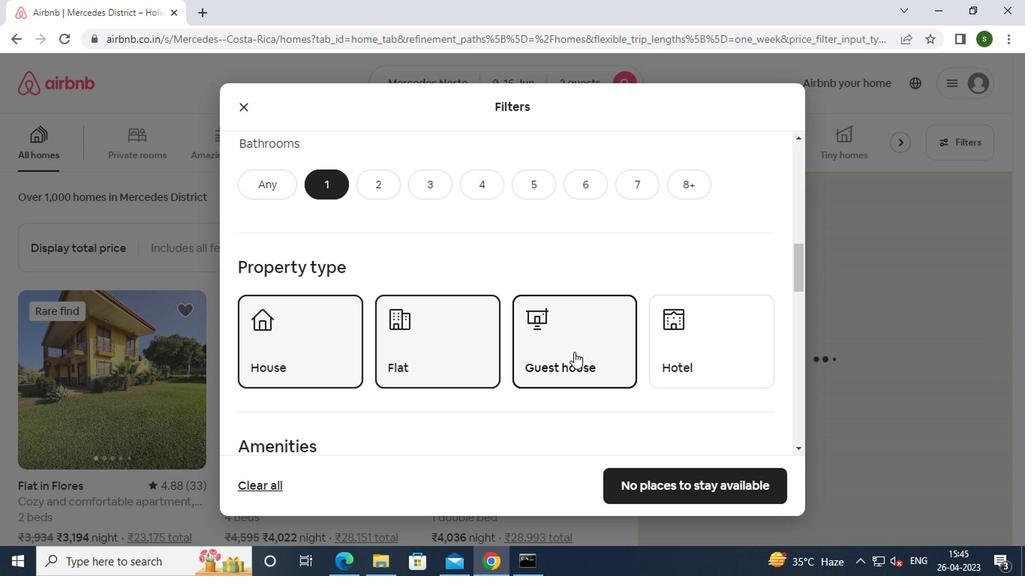 
Action: Mouse scrolled (570, 352) with delta (0, 0)
Screenshot: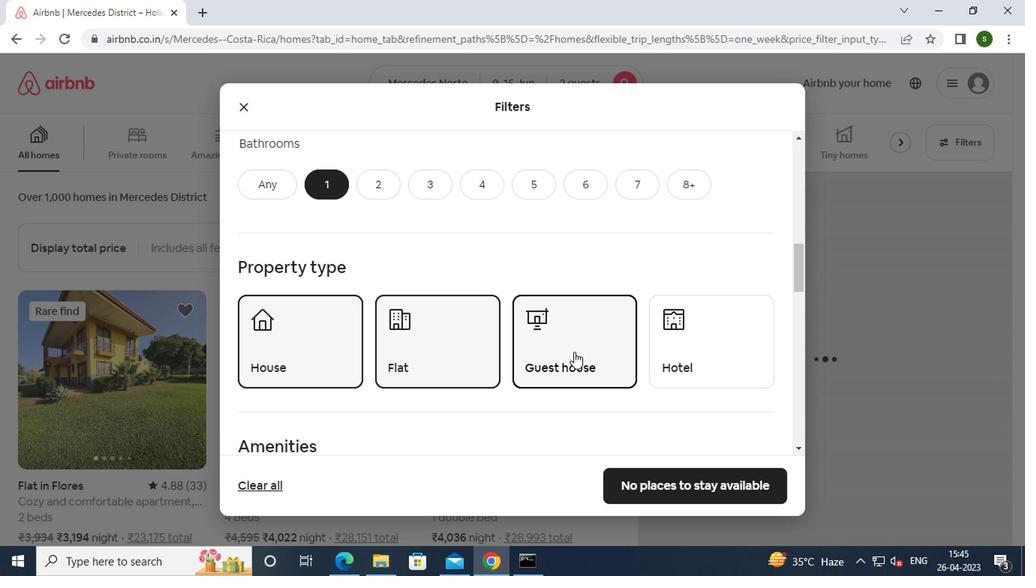 
Action: Mouse scrolled (570, 352) with delta (0, 0)
Screenshot: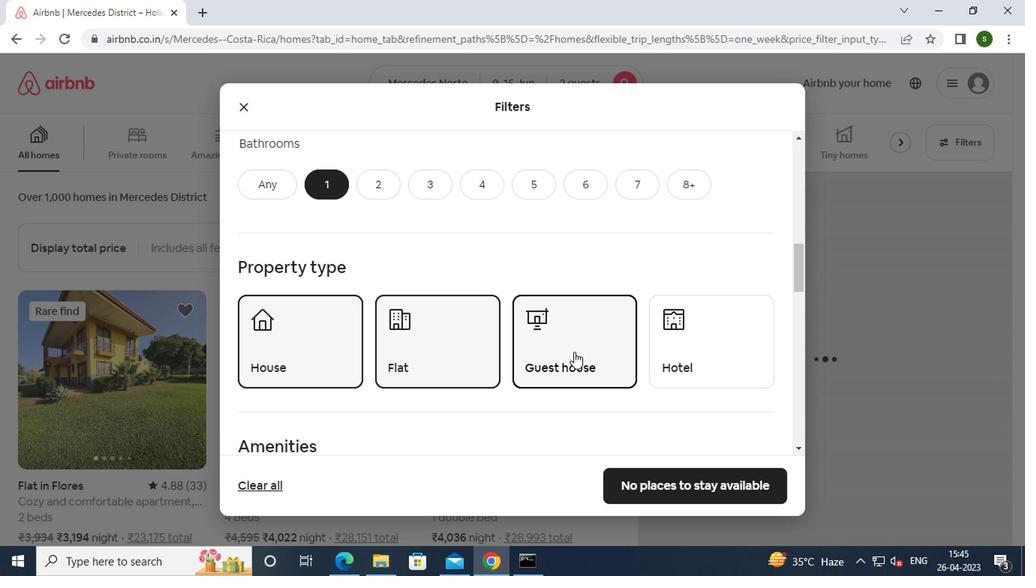 
Action: Mouse scrolled (570, 352) with delta (0, 0)
Screenshot: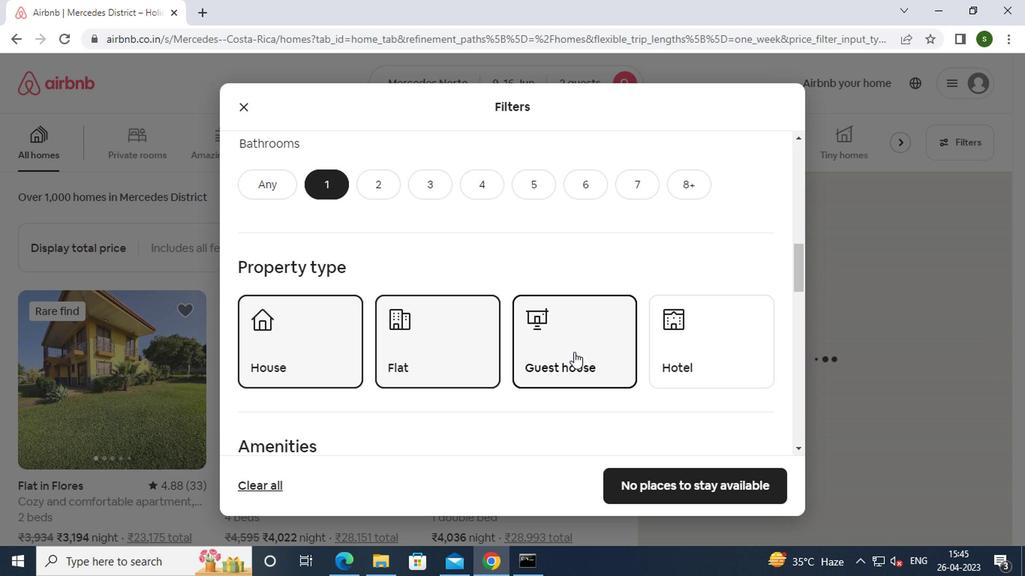 
Action: Mouse scrolled (570, 352) with delta (0, 0)
Screenshot: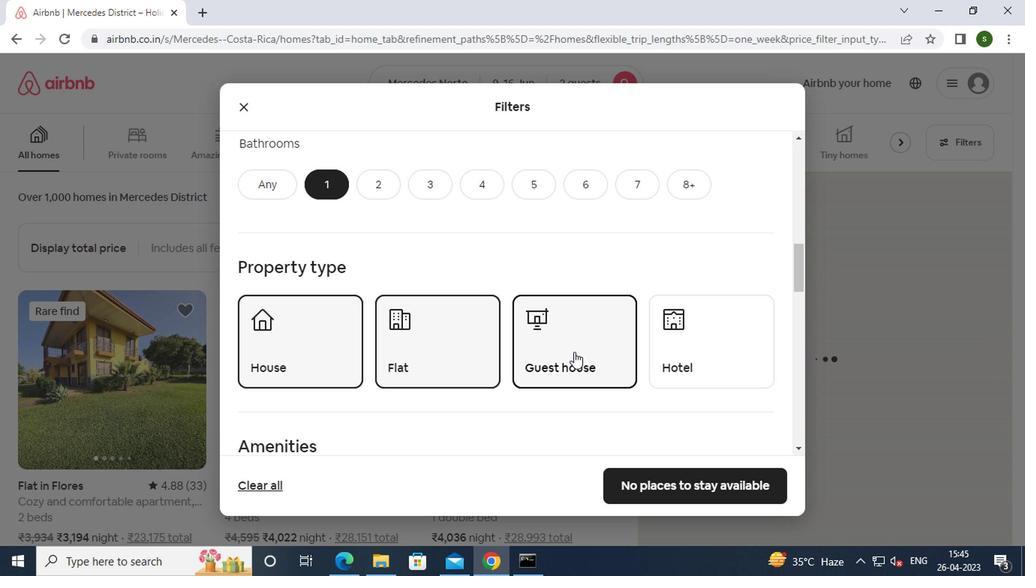 
Action: Mouse moved to (733, 421)
Screenshot: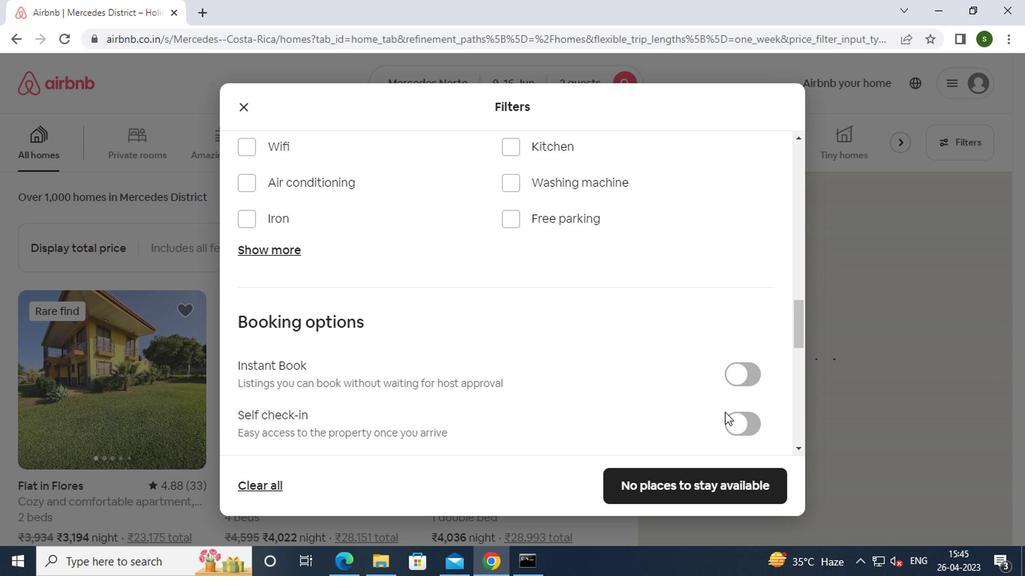 
Action: Mouse pressed left at (733, 421)
Screenshot: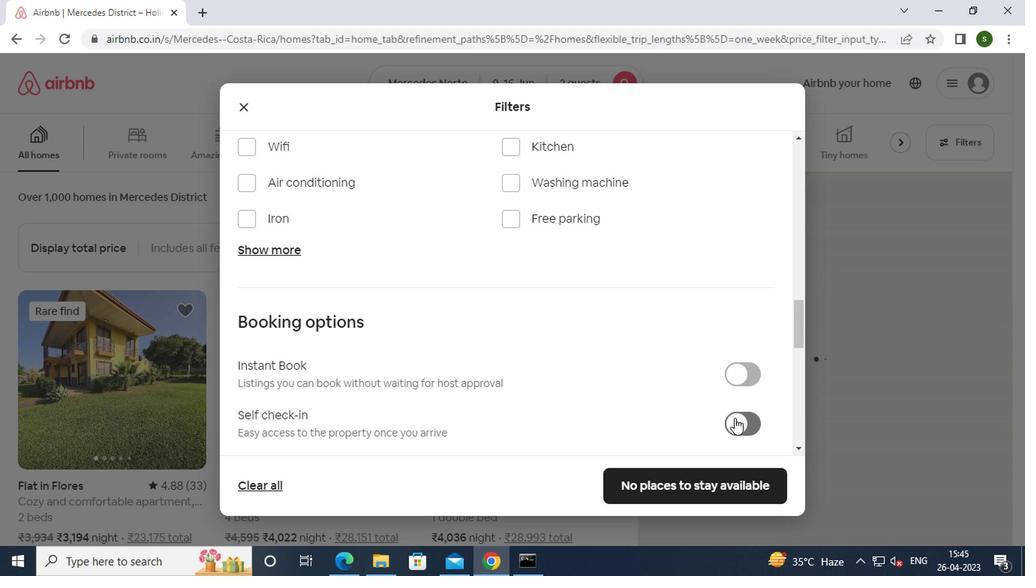
Action: Mouse moved to (599, 354)
Screenshot: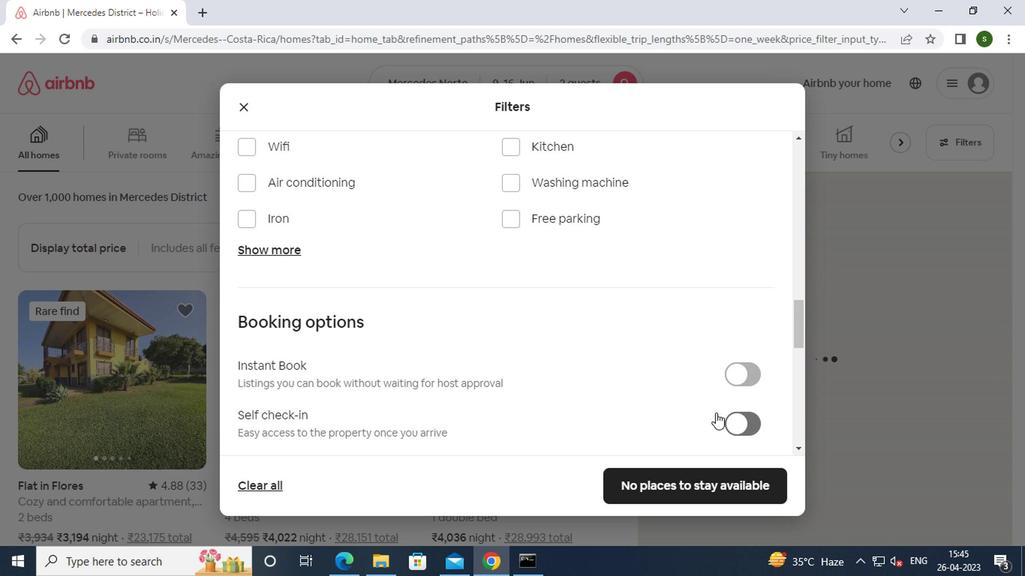 
Action: Mouse scrolled (599, 354) with delta (0, 0)
Screenshot: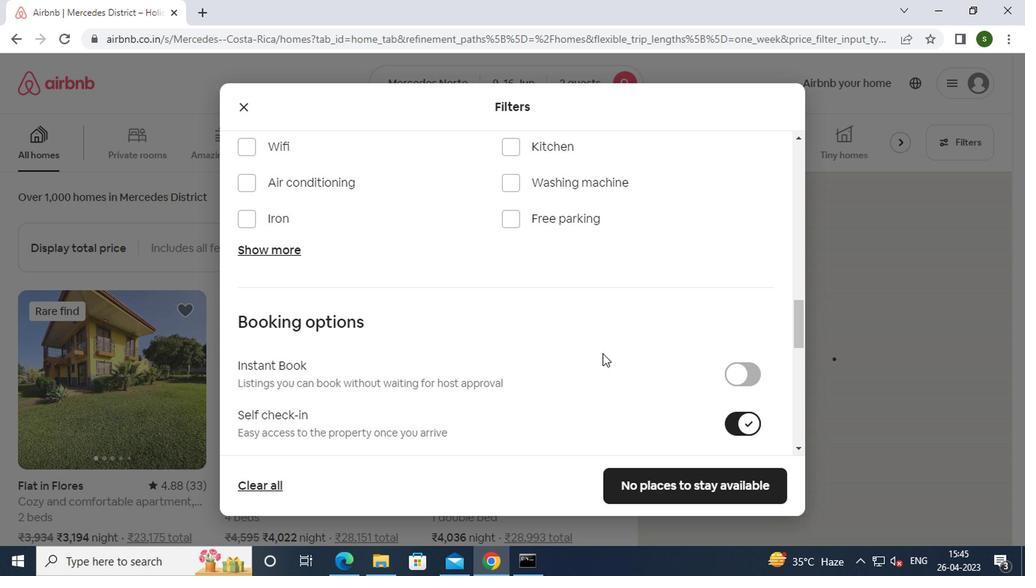 
Action: Mouse scrolled (599, 354) with delta (0, 0)
Screenshot: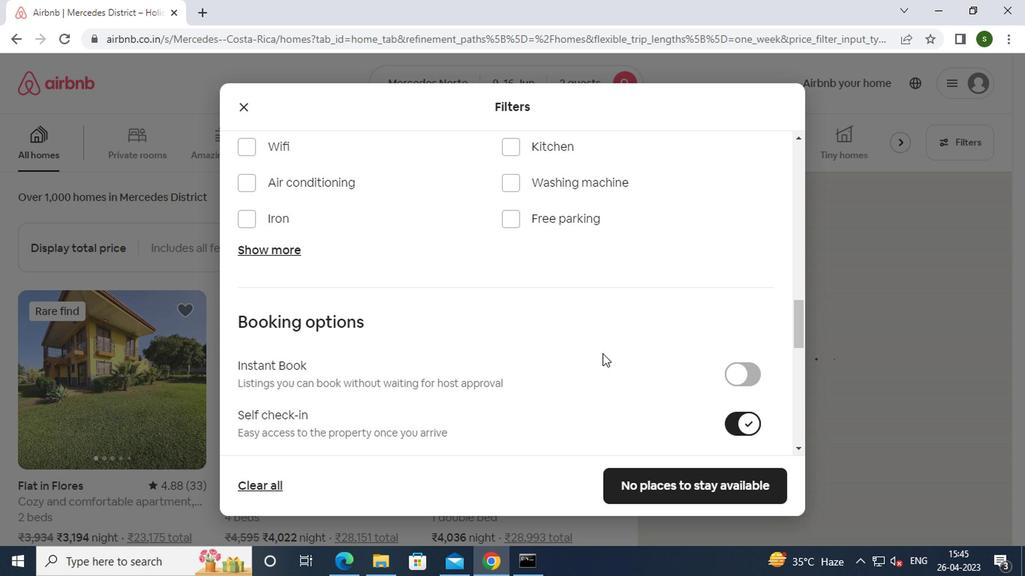 
Action: Mouse scrolled (599, 354) with delta (0, 0)
Screenshot: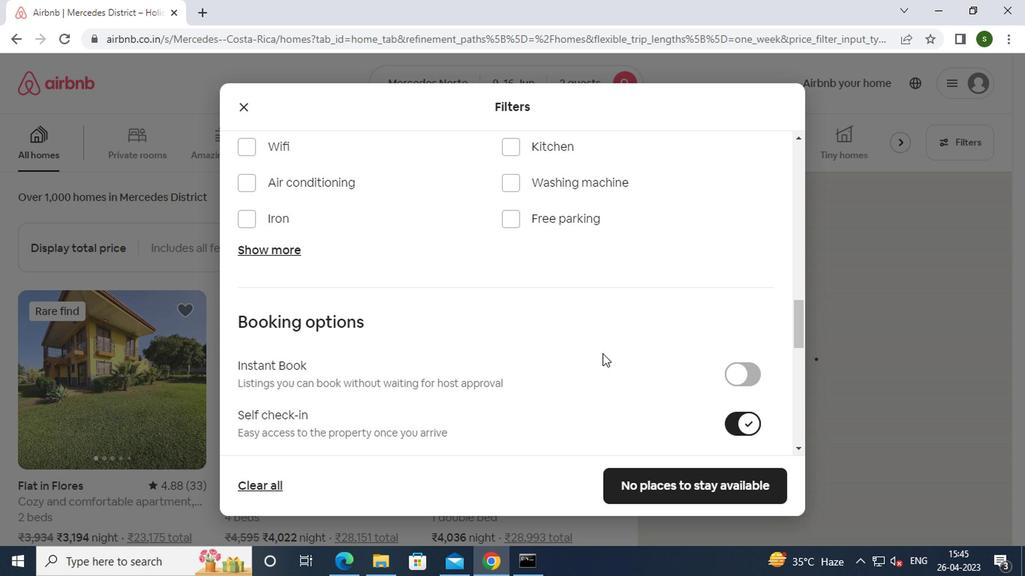
Action: Mouse scrolled (599, 354) with delta (0, 0)
Screenshot: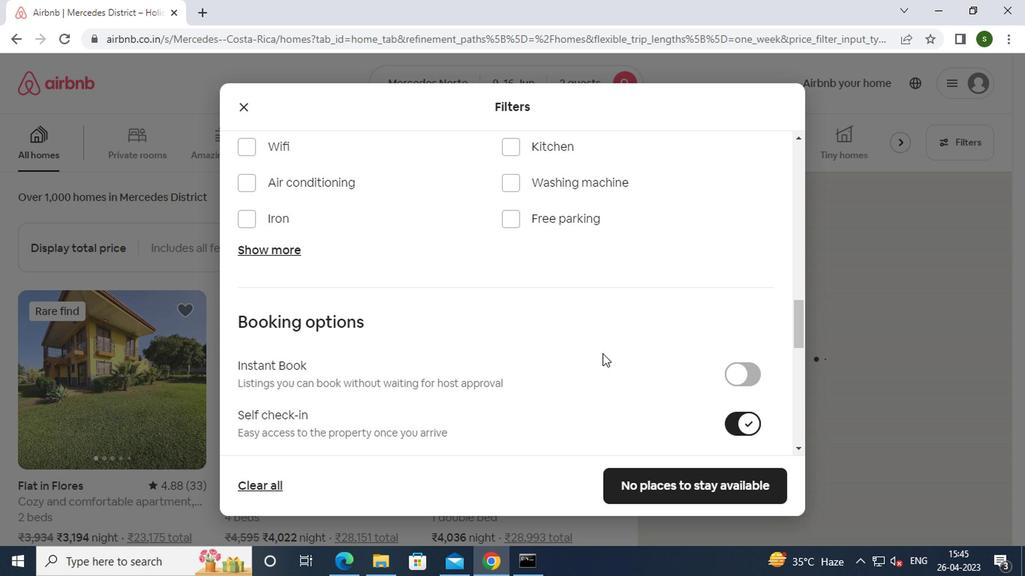 
Action: Mouse moved to (598, 354)
Screenshot: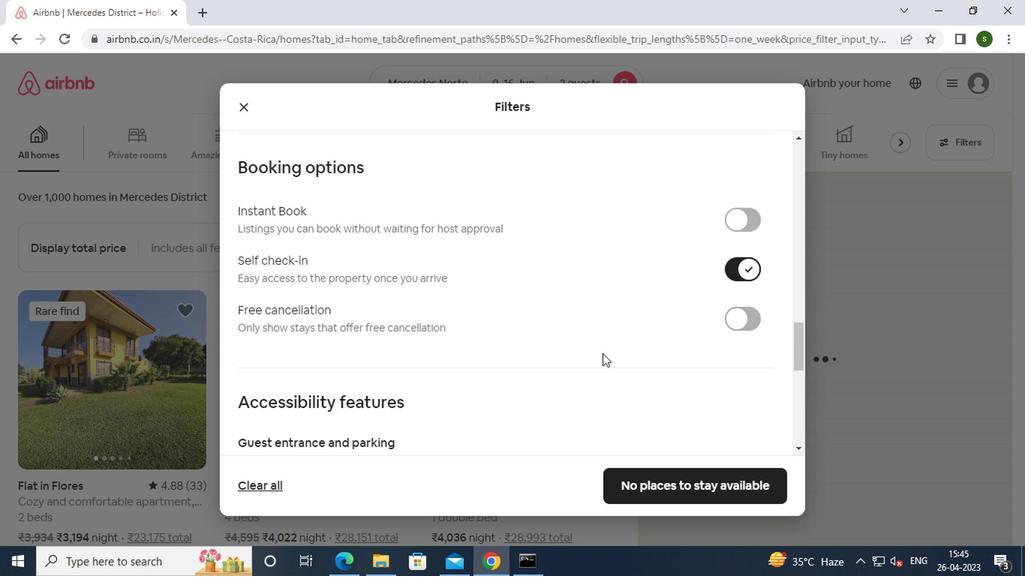 
Action: Mouse scrolled (598, 354) with delta (0, 0)
Screenshot: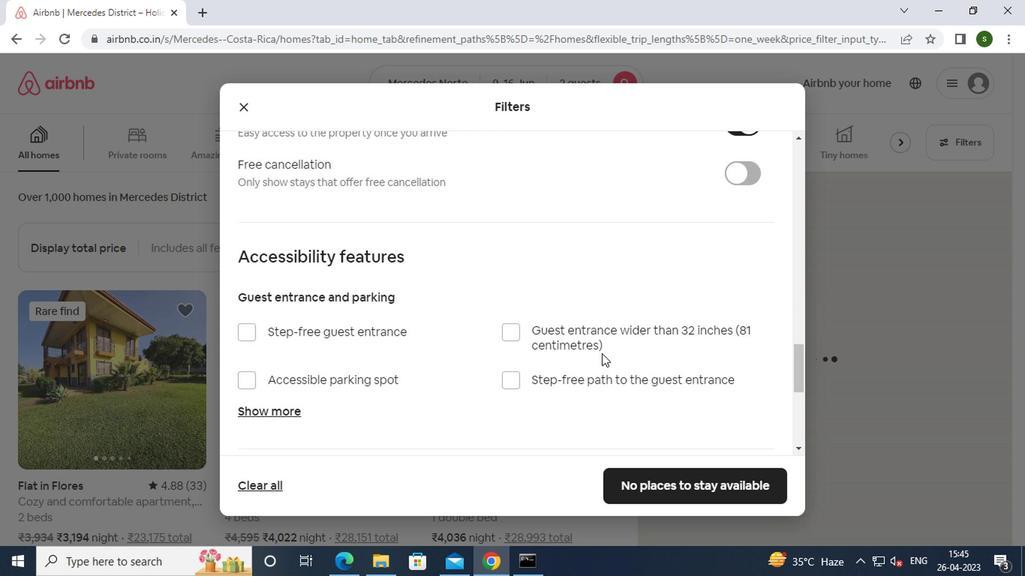 
Action: Mouse scrolled (598, 354) with delta (0, 0)
Screenshot: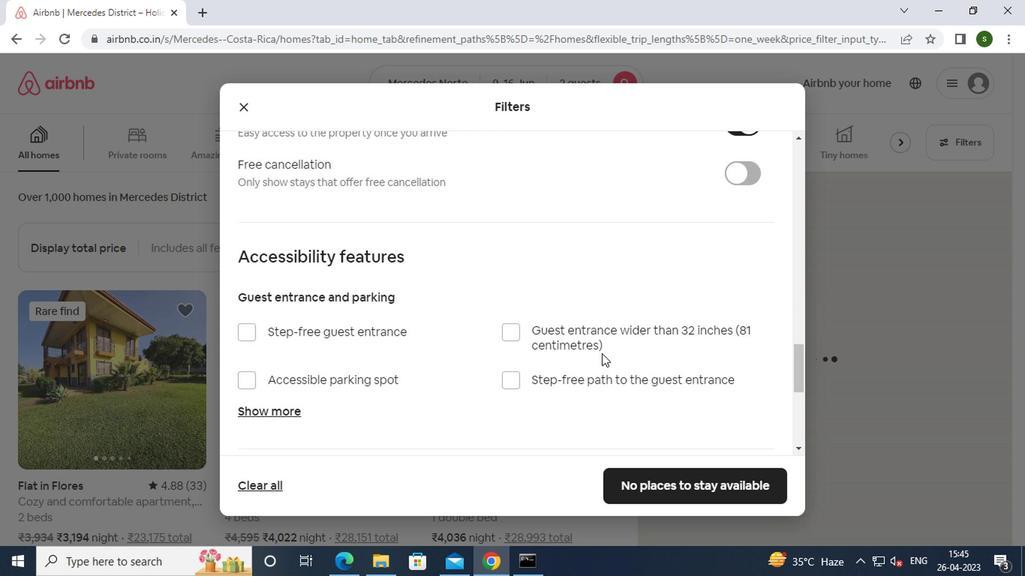 
Action: Mouse scrolled (598, 354) with delta (0, 0)
Screenshot: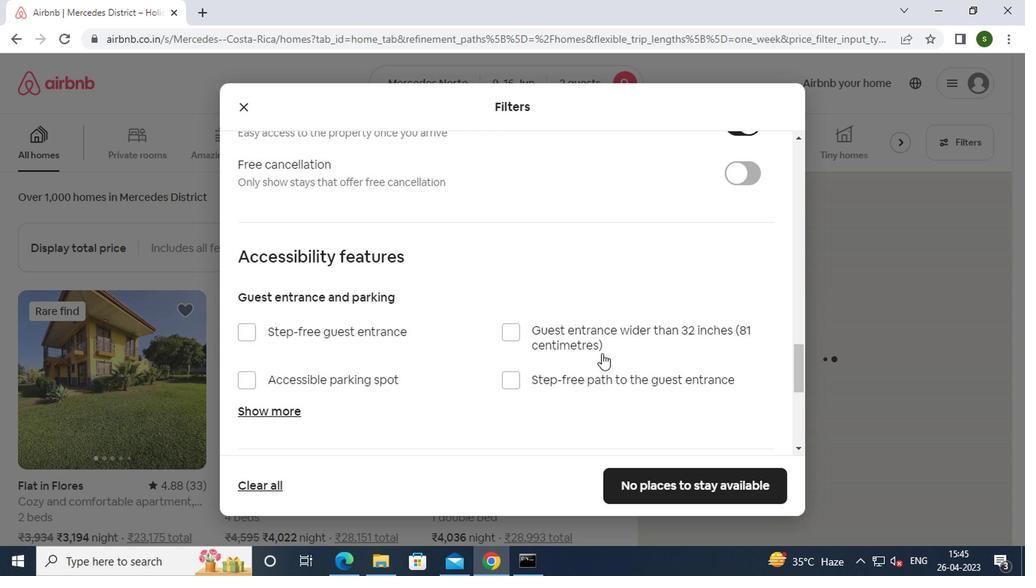 
Action: Mouse scrolled (598, 354) with delta (0, 0)
Screenshot: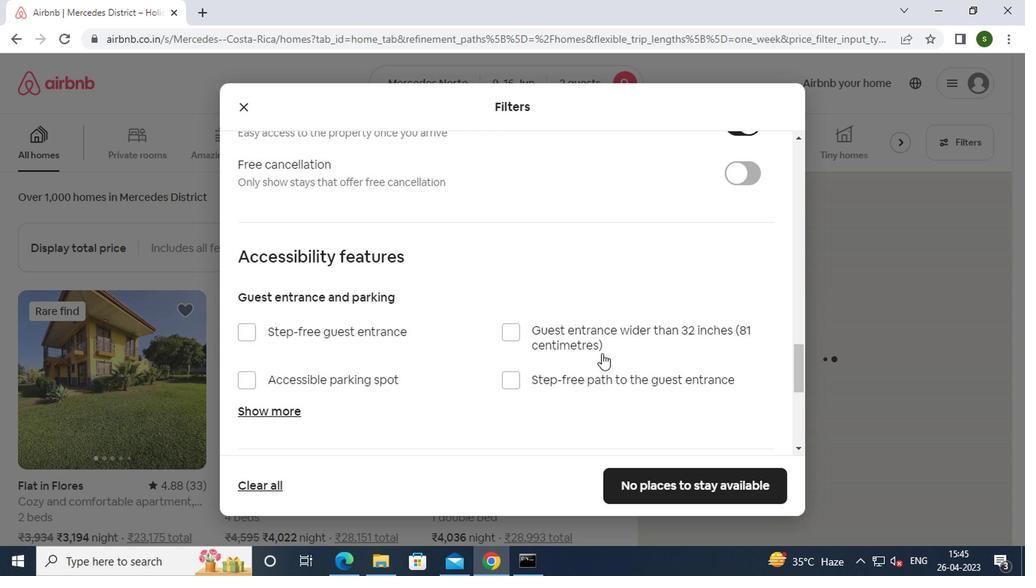 
Action: Mouse scrolled (598, 354) with delta (0, 0)
Screenshot: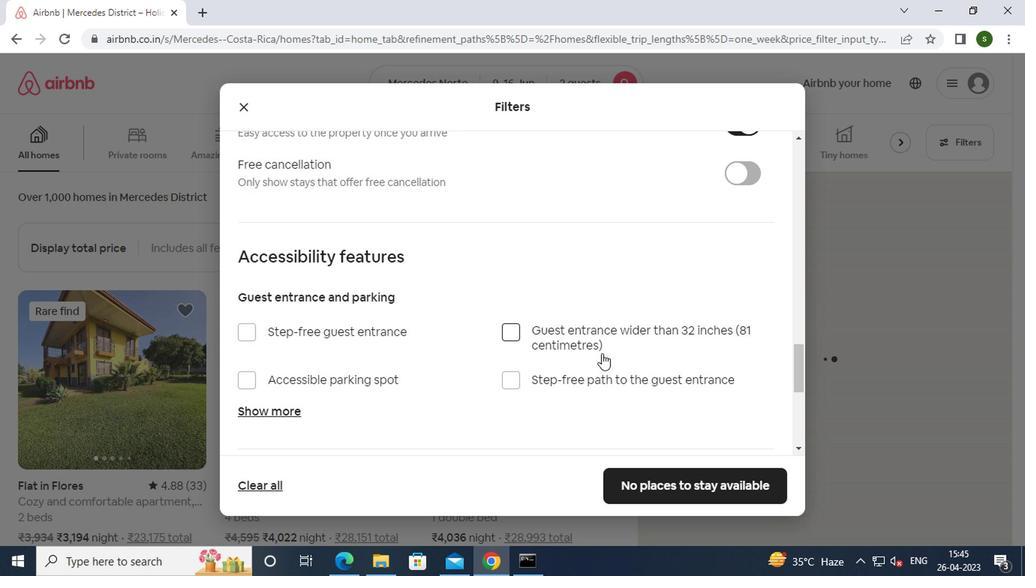 
Action: Mouse moved to (280, 355)
Screenshot: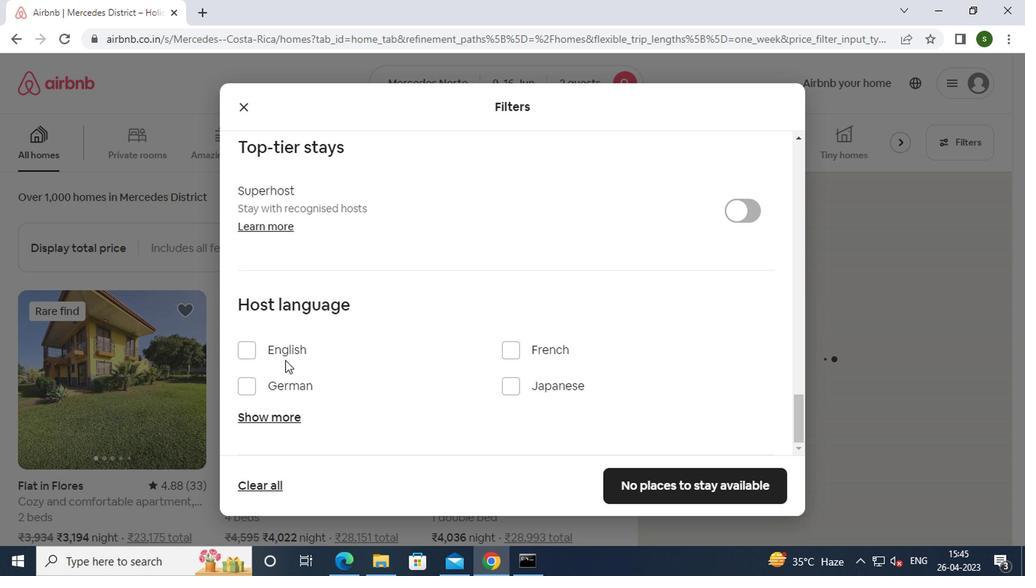 
Action: Mouse pressed left at (280, 355)
Screenshot: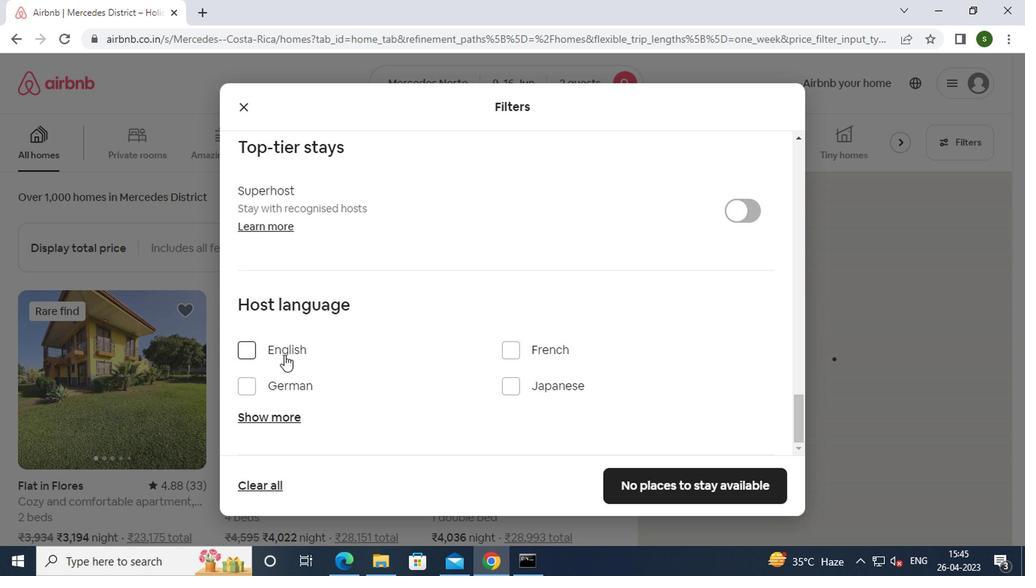 
Action: Mouse moved to (647, 479)
Screenshot: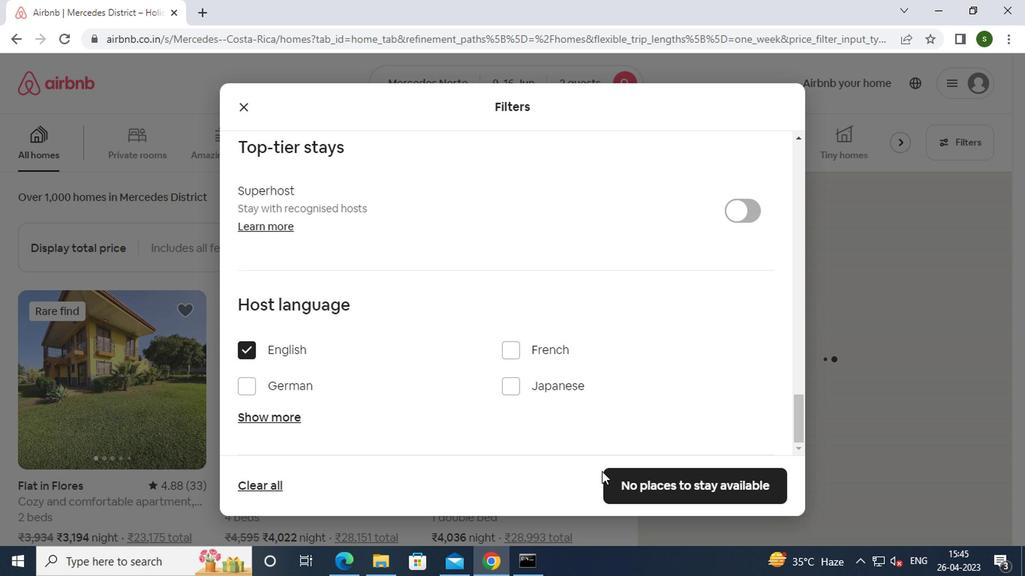 
Action: Mouse pressed left at (647, 479)
Screenshot: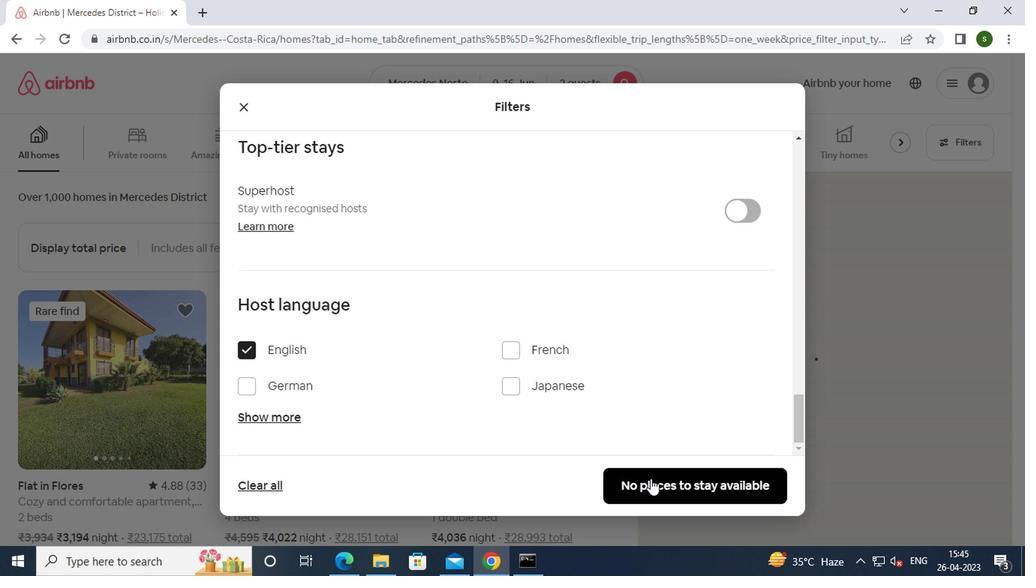 
